 Task: Look for products in the category "Quinoa" that are on sale.
Action: Mouse moved to (305, 154)
Screenshot: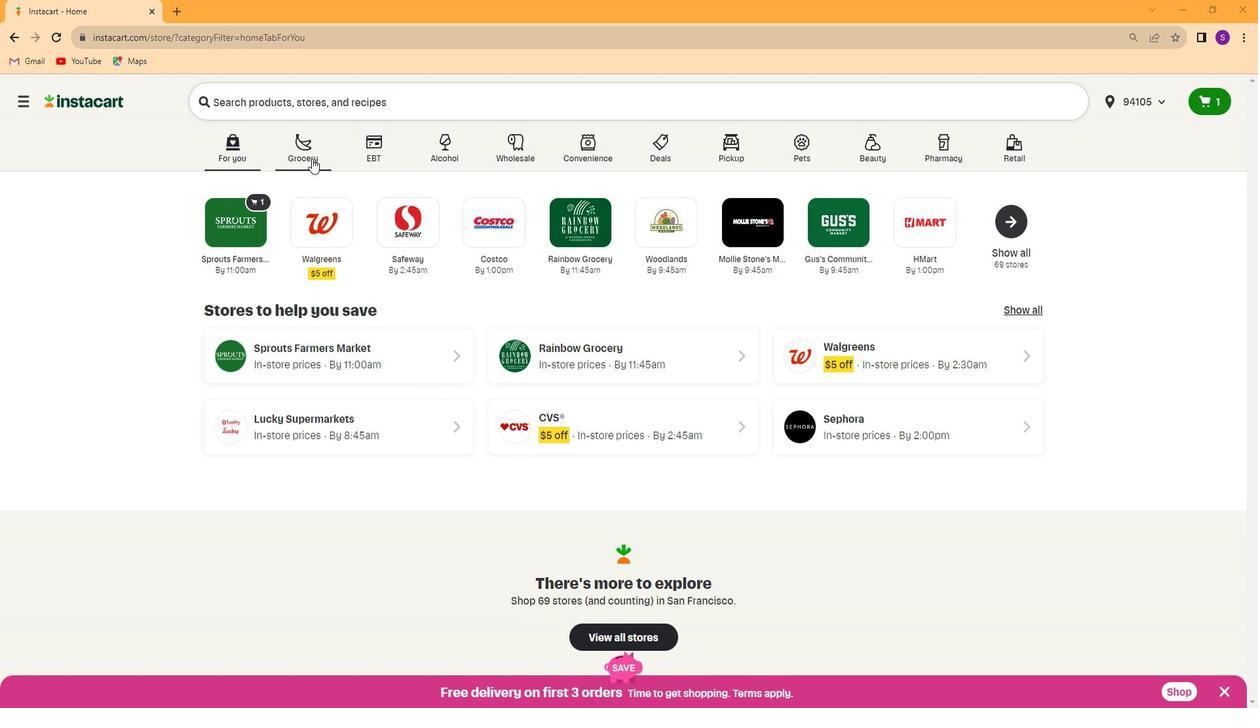 
Action: Mouse pressed left at (305, 154)
Screenshot: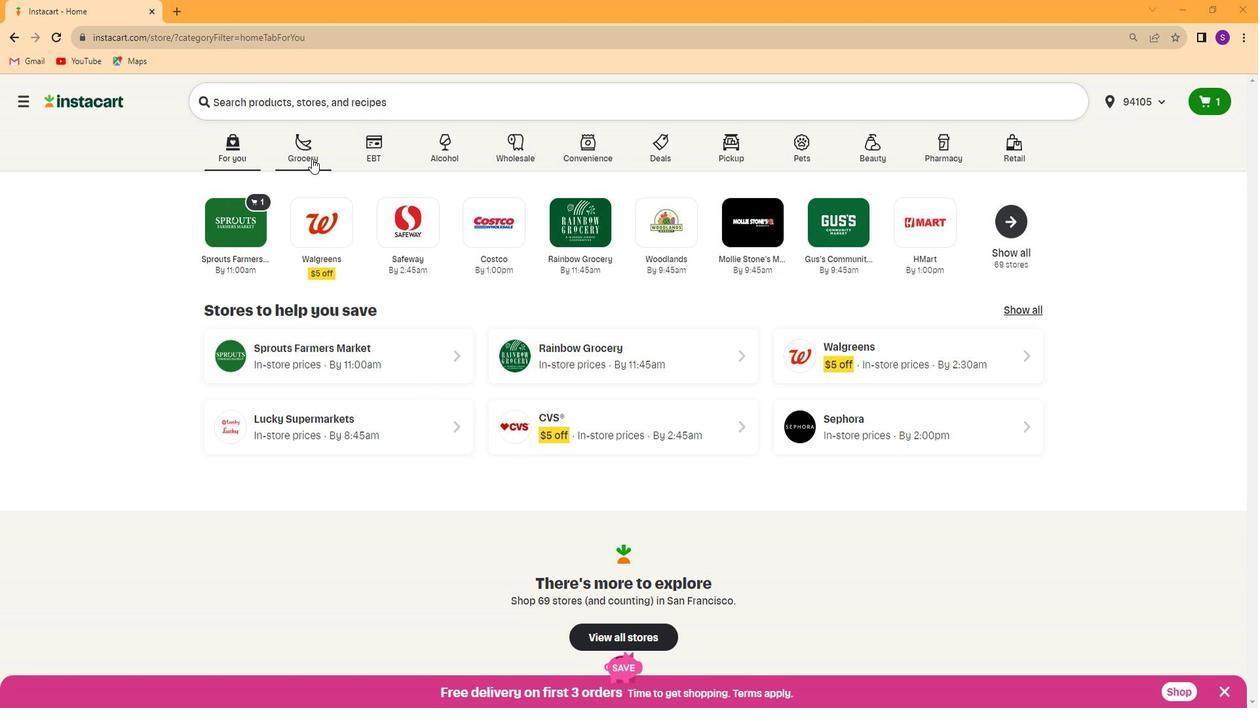 
Action: Mouse moved to (348, 230)
Screenshot: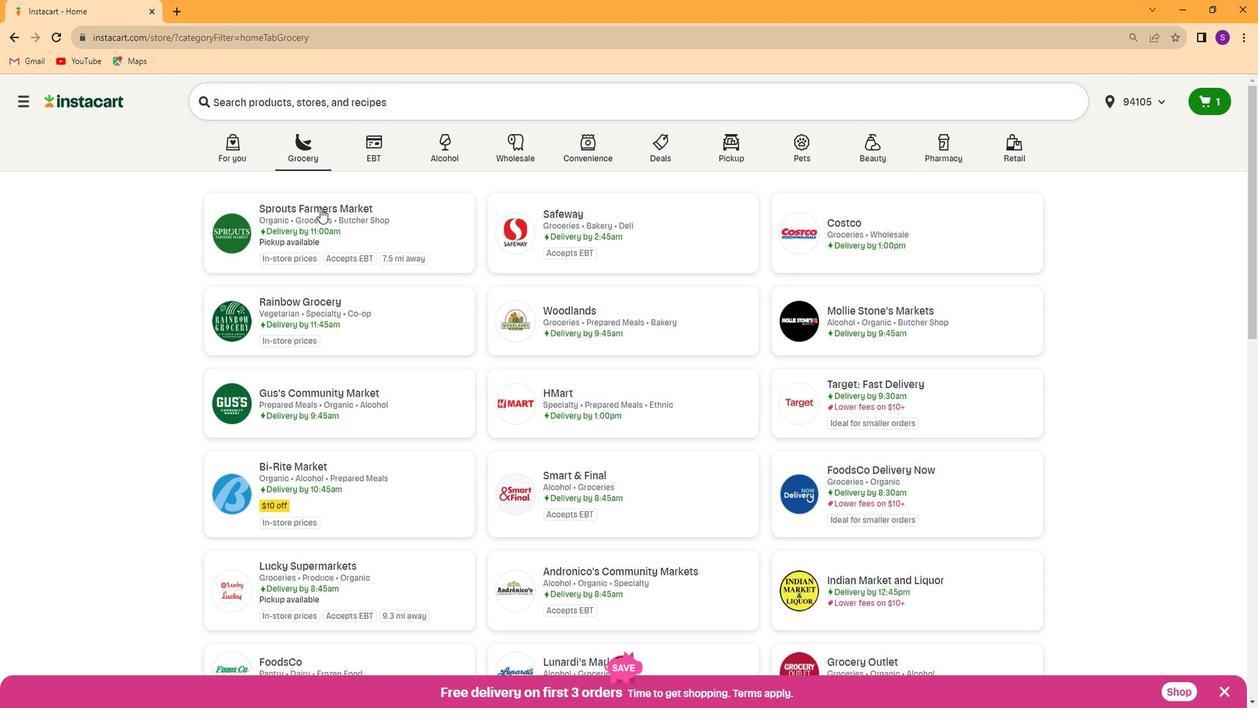 
Action: Mouse pressed left at (348, 230)
Screenshot: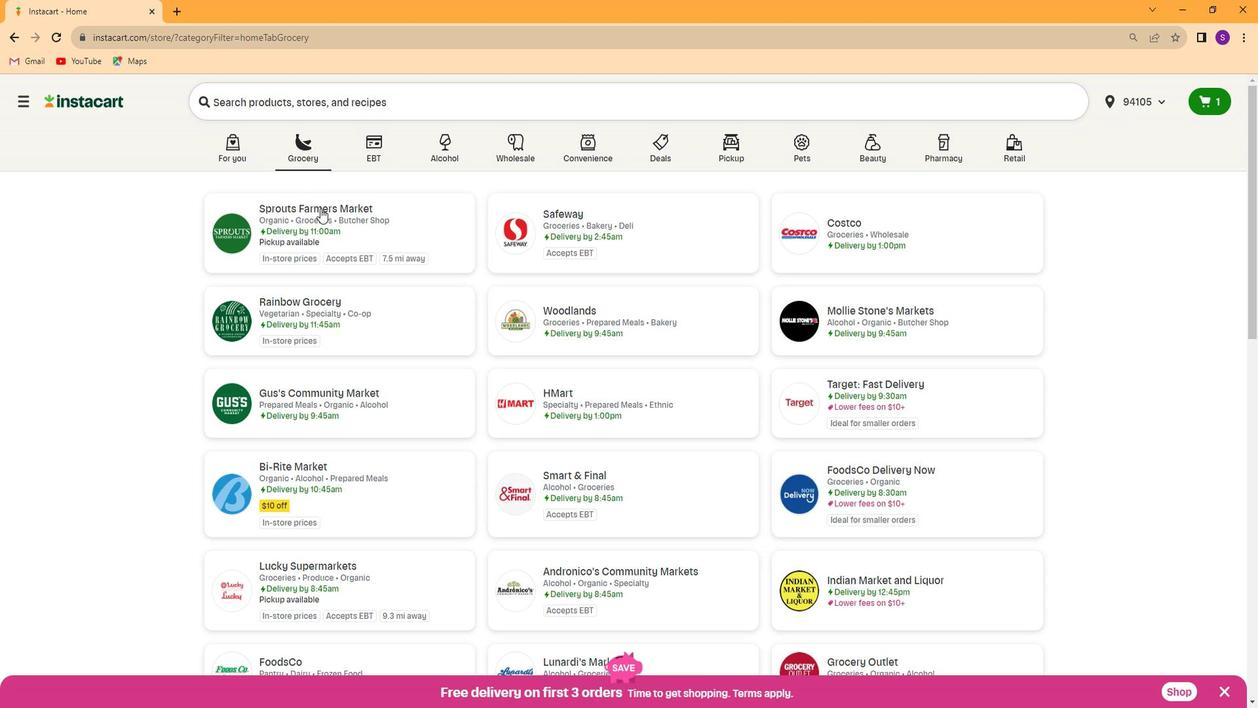
Action: Mouse moved to (87, 517)
Screenshot: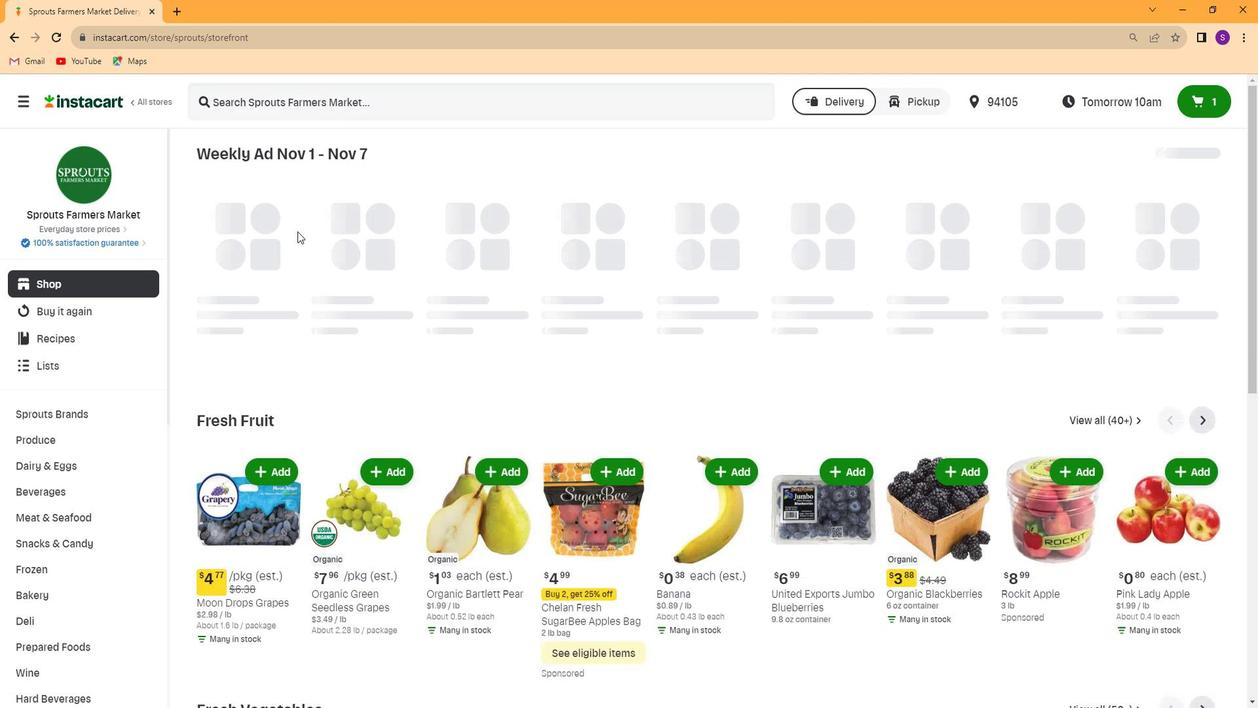 
Action: Mouse scrolled (87, 516) with delta (0, 0)
Screenshot: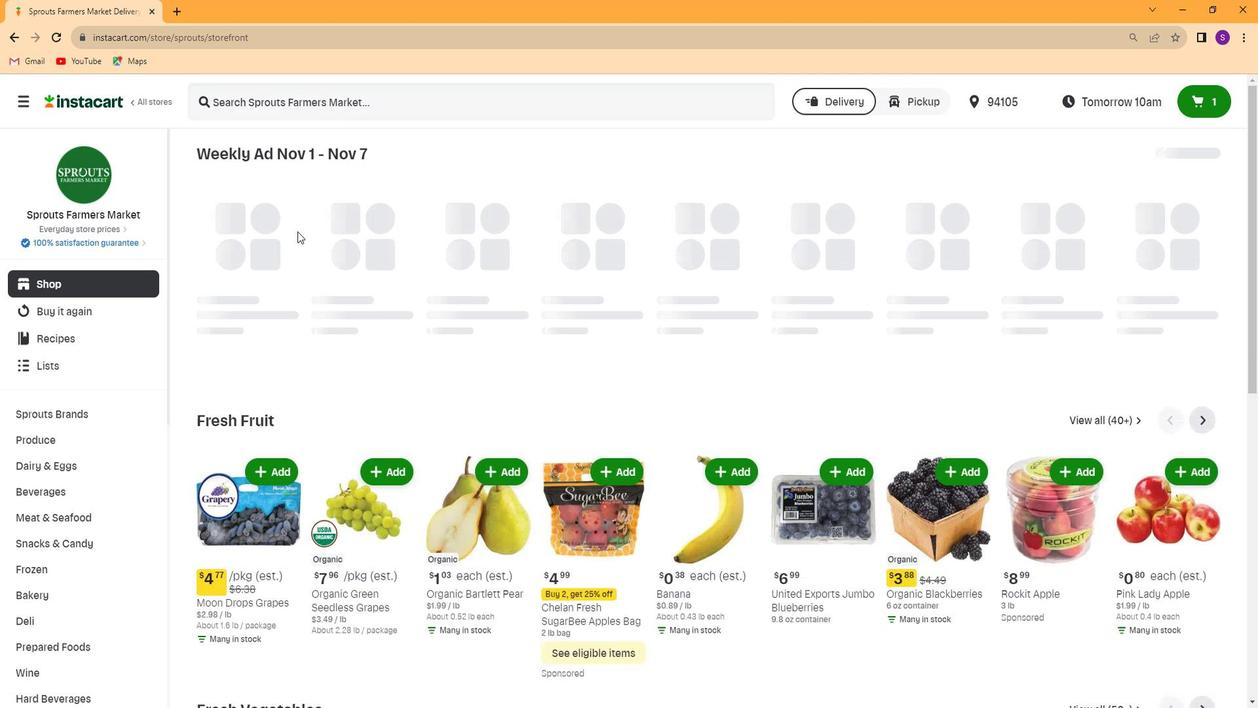 
Action: Mouse scrolled (87, 516) with delta (0, 0)
Screenshot: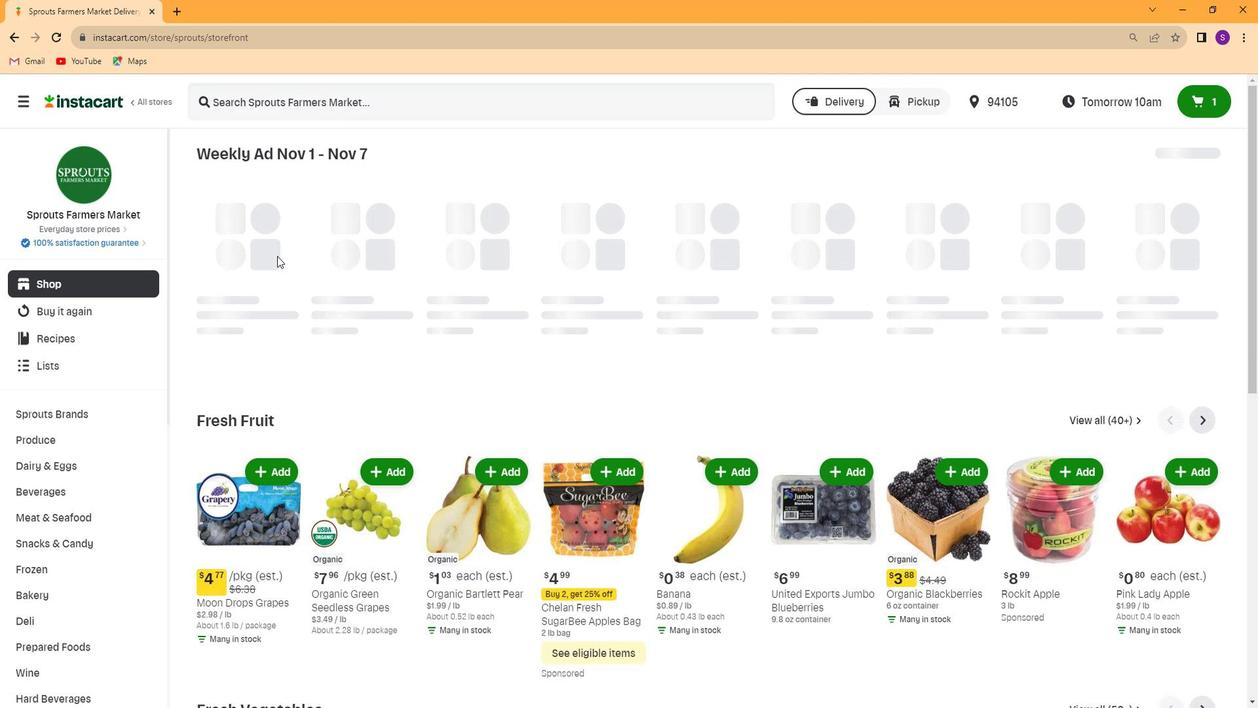 
Action: Mouse scrolled (87, 516) with delta (0, 0)
Screenshot: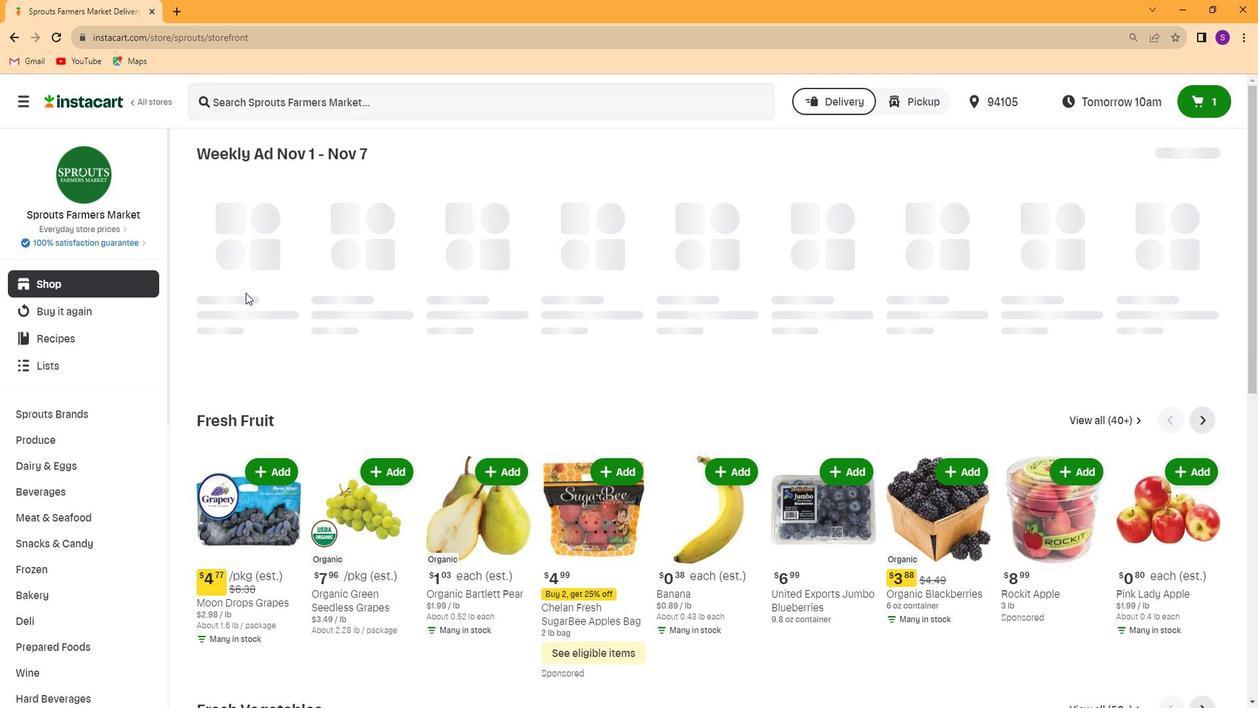 
Action: Mouse scrolled (87, 516) with delta (0, 0)
Screenshot: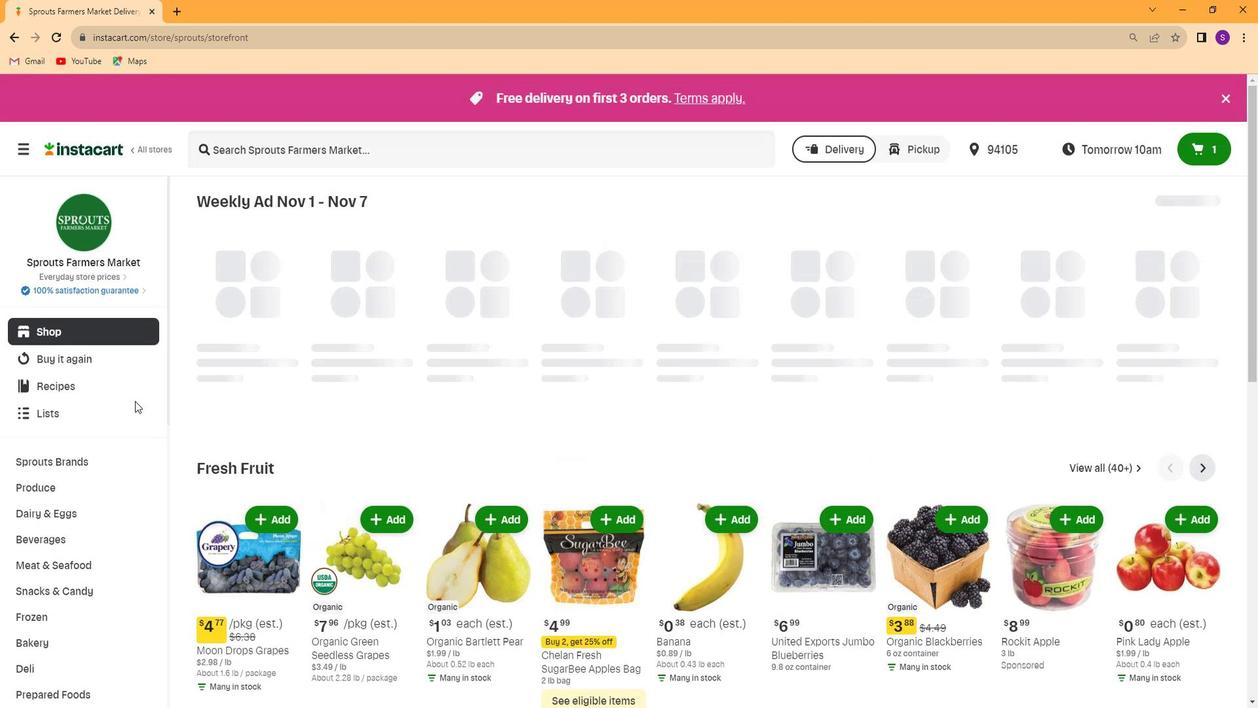 
Action: Mouse moved to (93, 510)
Screenshot: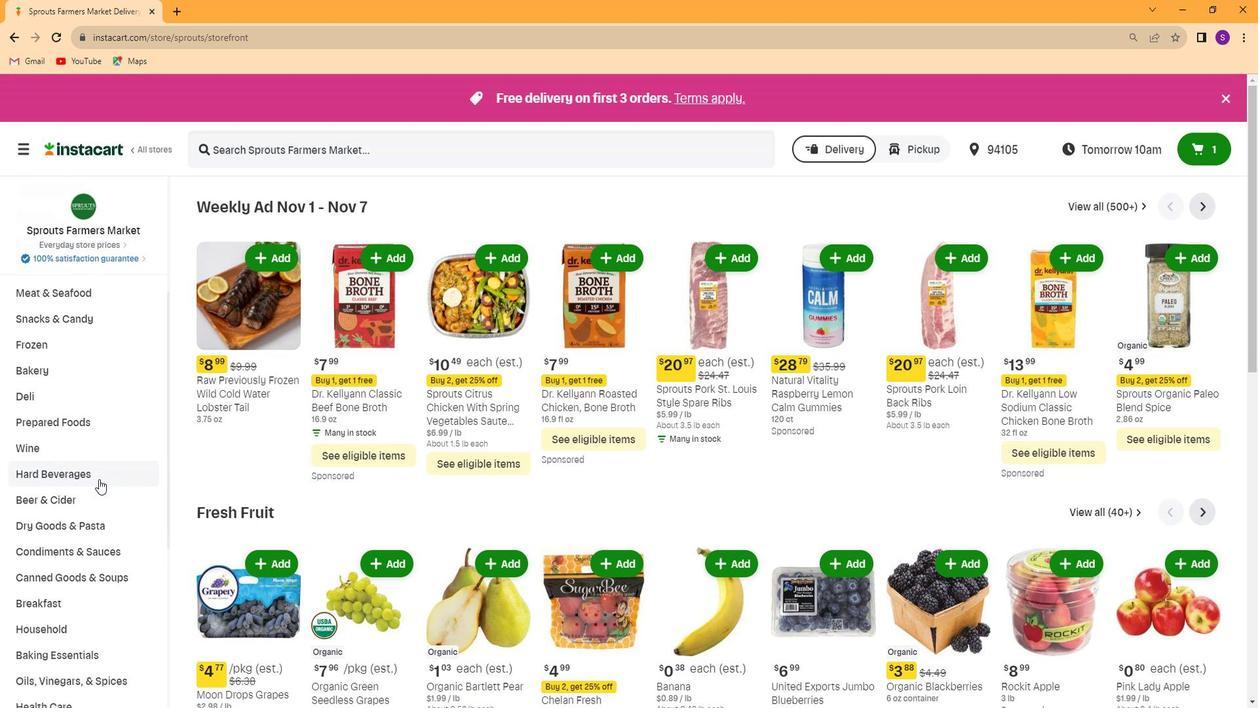 
Action: Mouse pressed left at (93, 510)
Screenshot: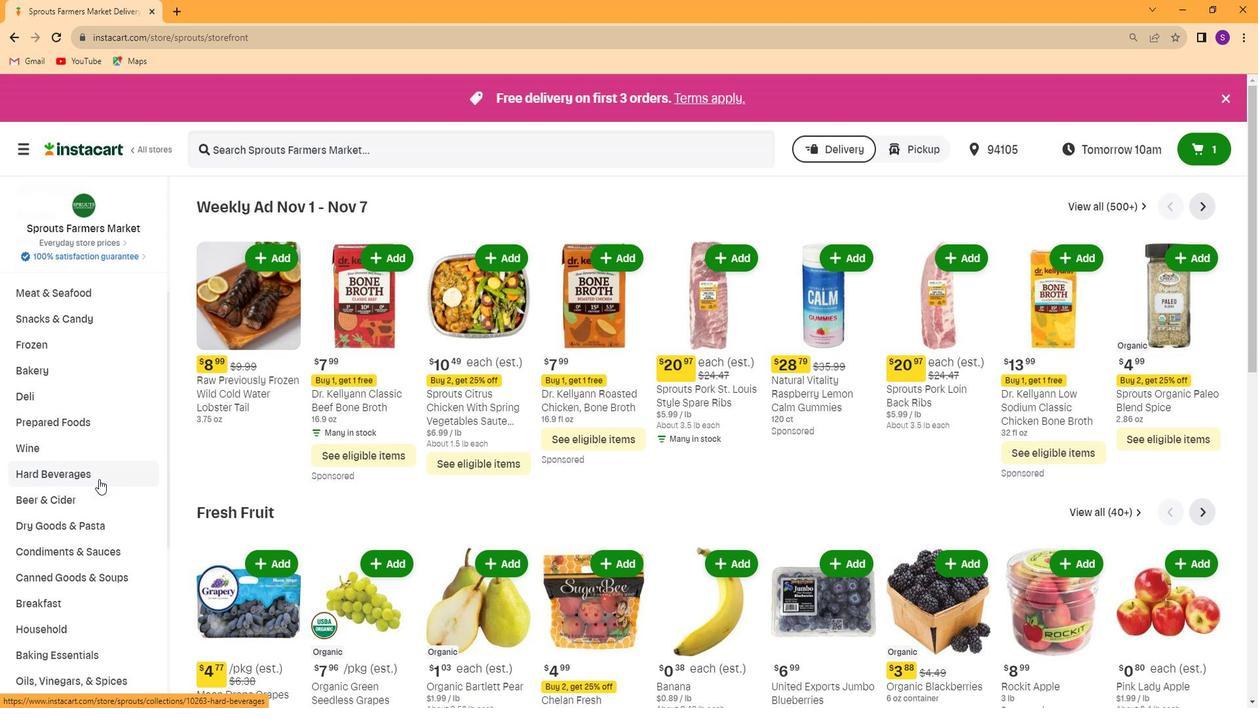 
Action: Mouse moved to (374, 390)
Screenshot: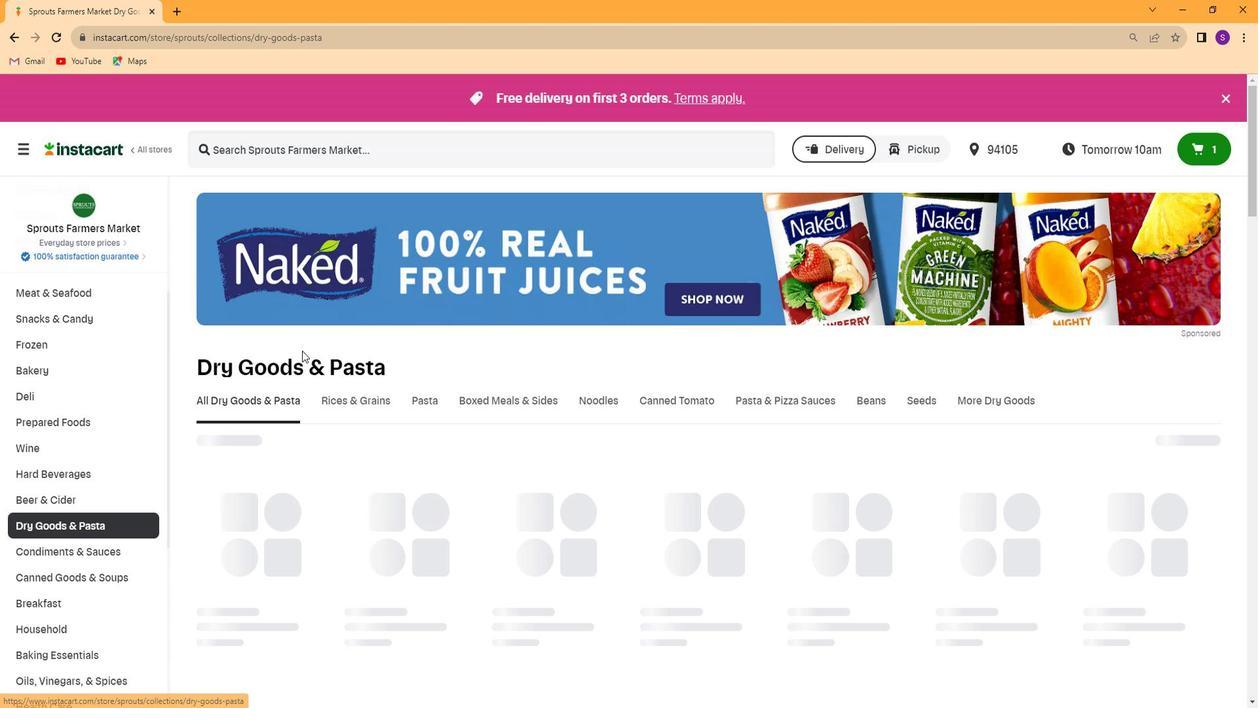 
Action: Mouse pressed left at (374, 390)
Screenshot: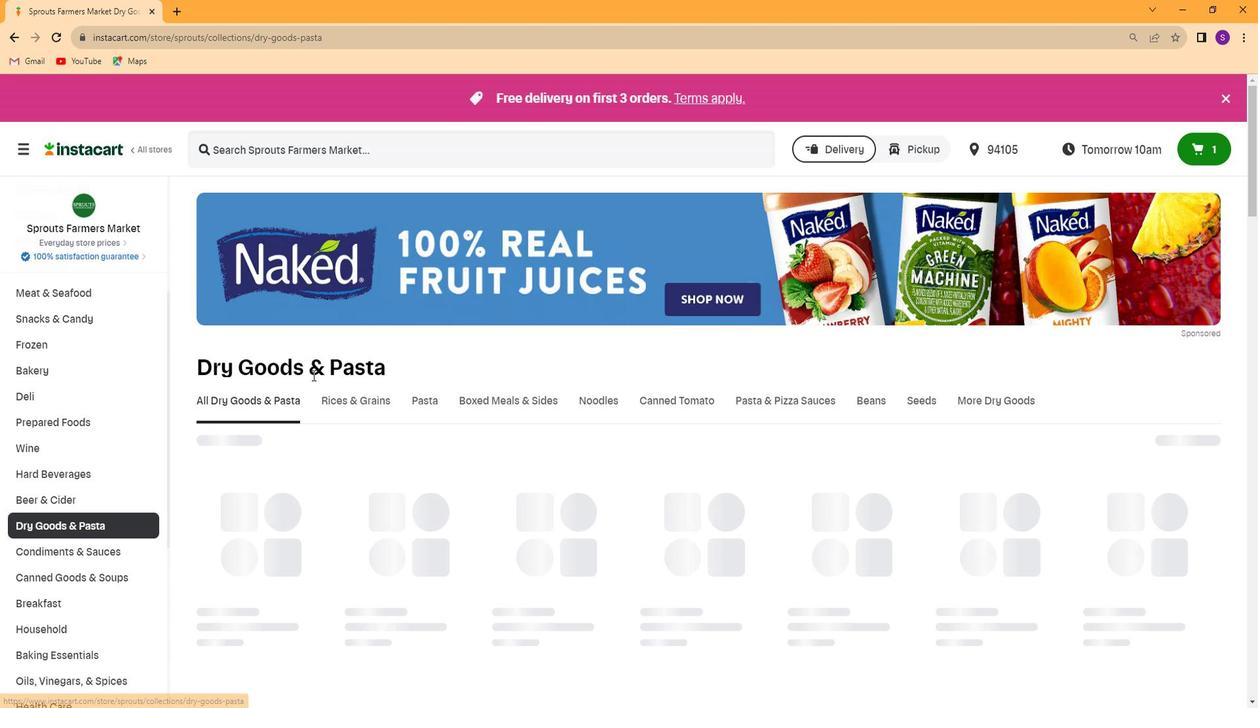 
Action: Mouse moved to (291, 440)
Screenshot: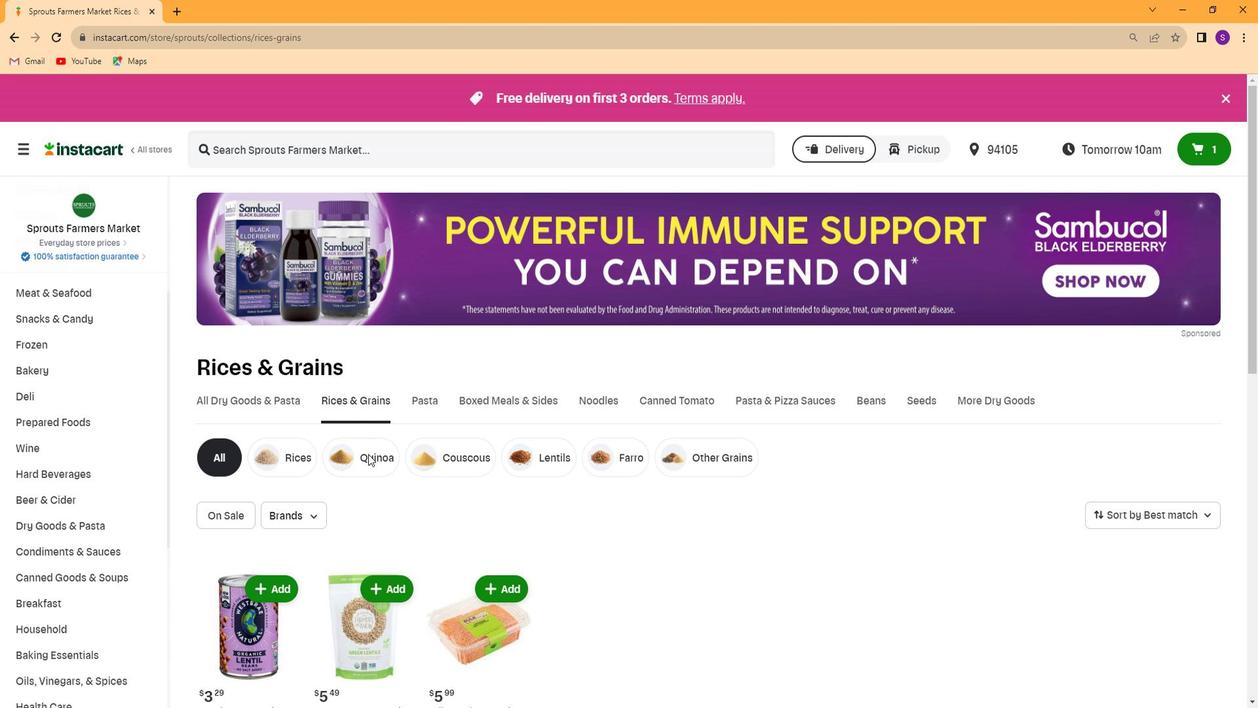 
Action: Mouse pressed left at (291, 440)
Screenshot: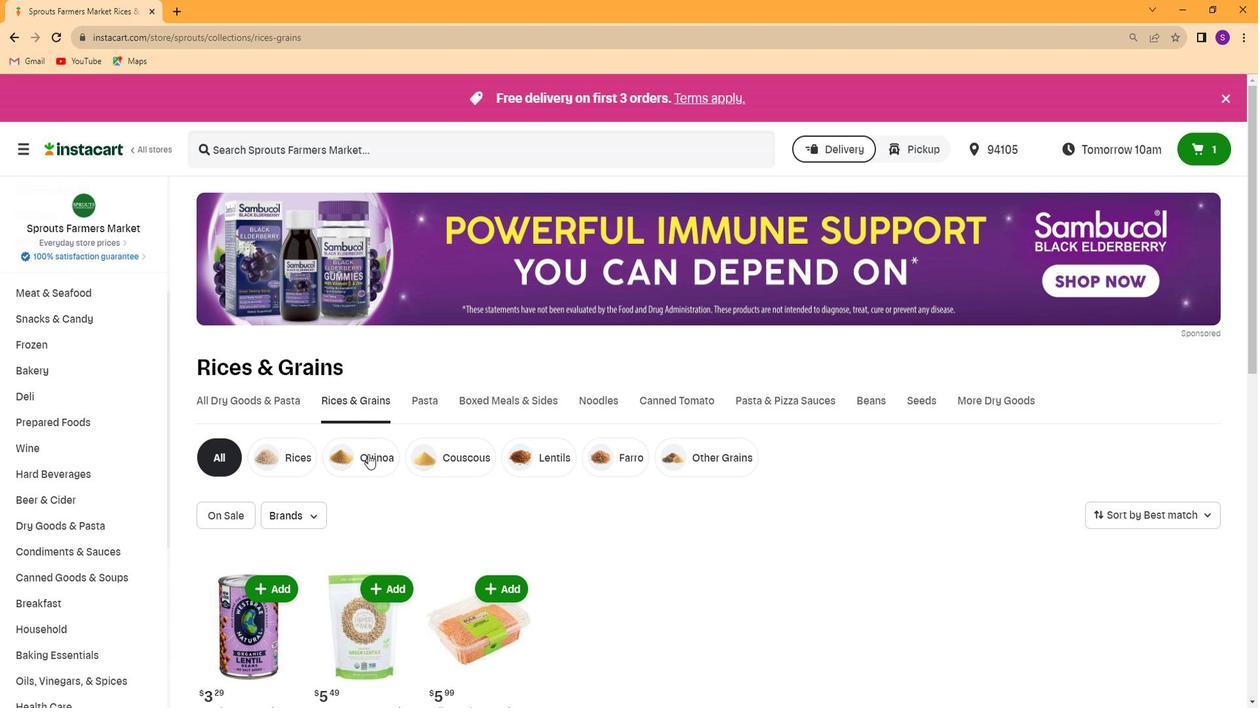 
Action: Mouse moved to (521, 151)
Screenshot: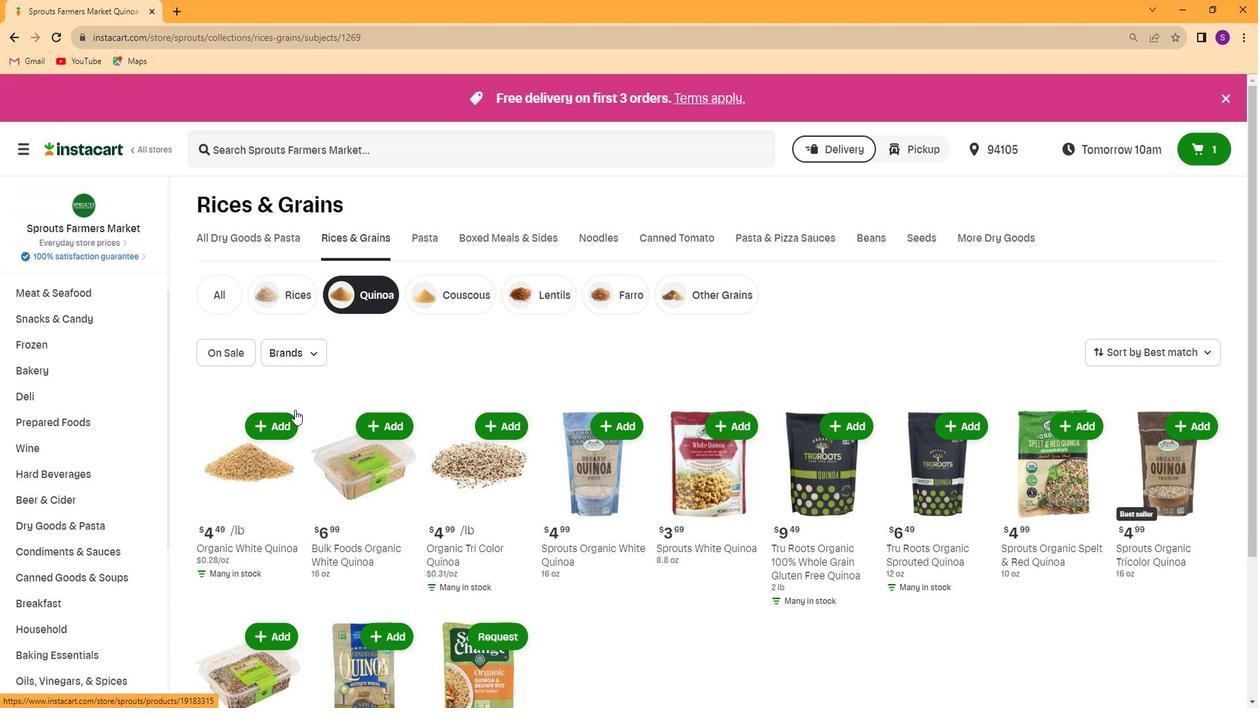 
Action: Mouse pressed left at (521, 151)
Screenshot: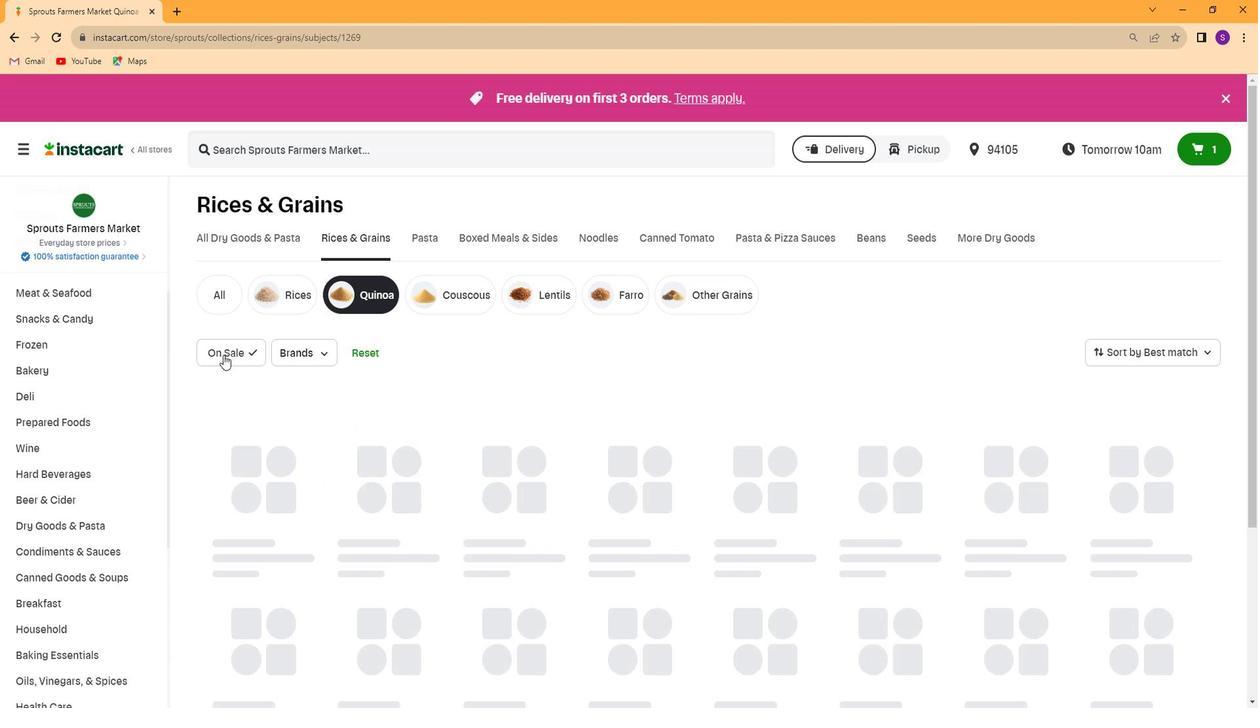 
Action: Mouse moved to (1074, 353)
Screenshot: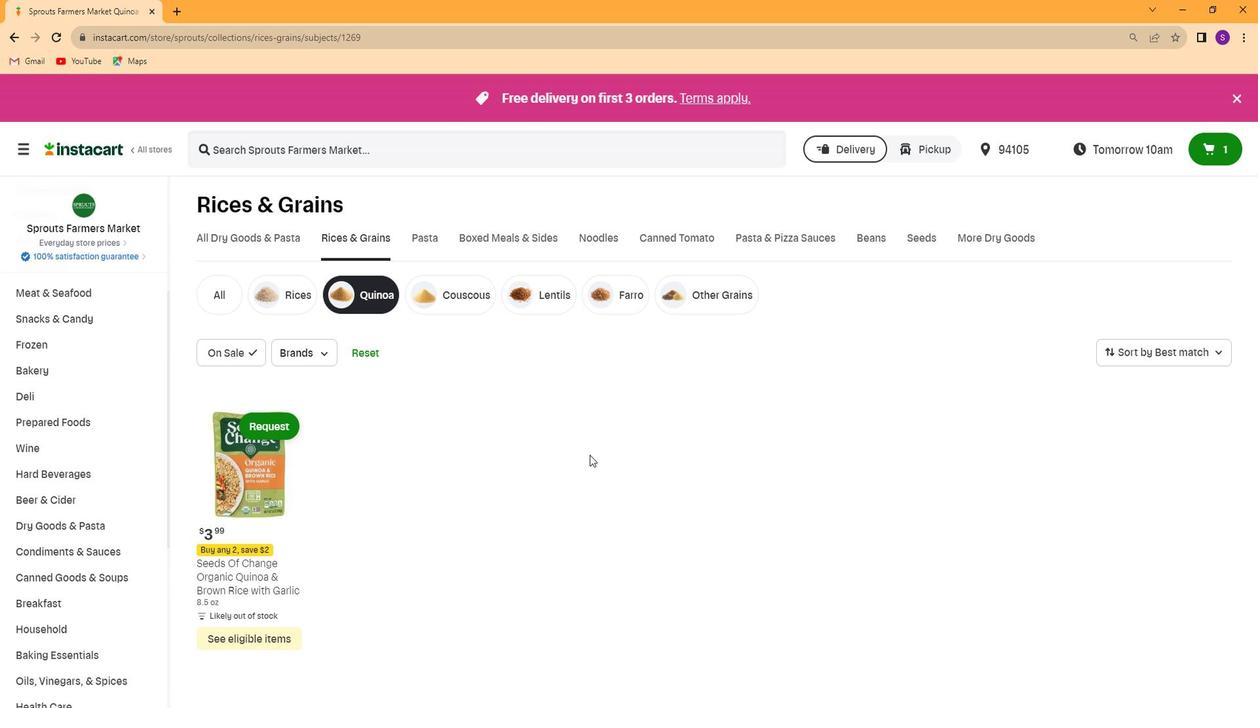 
Action: Mouse pressed left at (1074, 353)
Screenshot: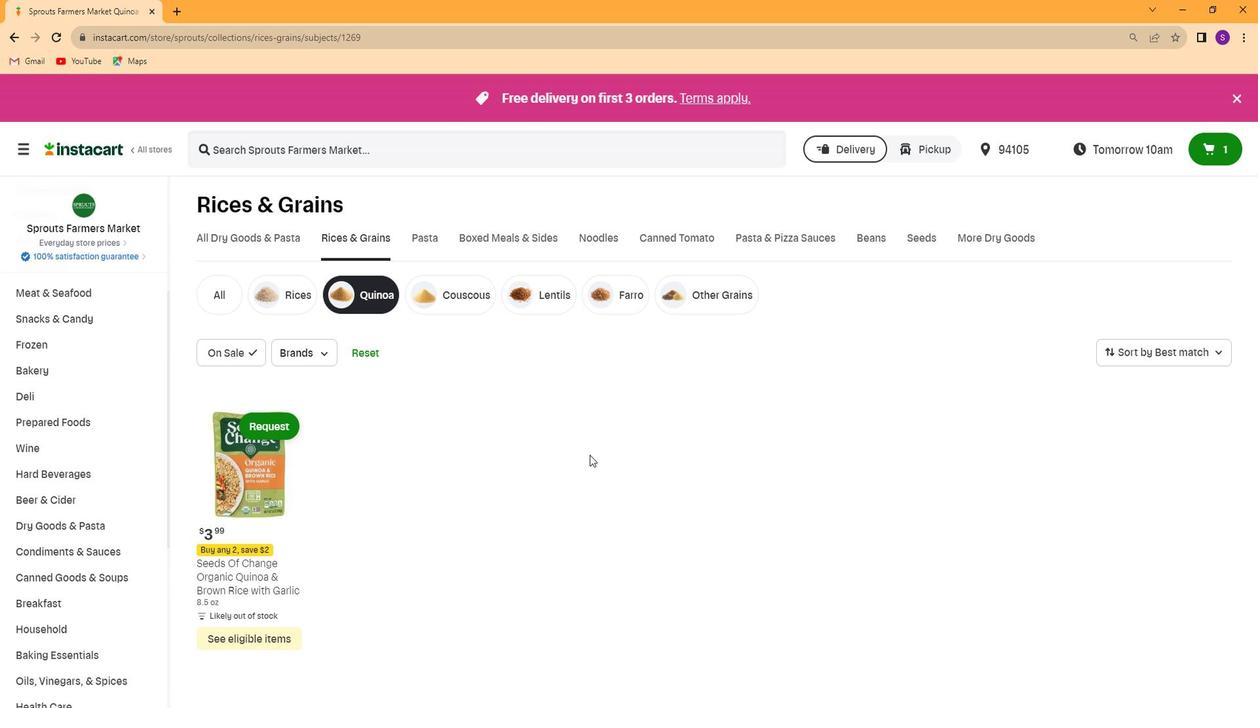 
Action: Mouse moved to (73, 439)
Screenshot: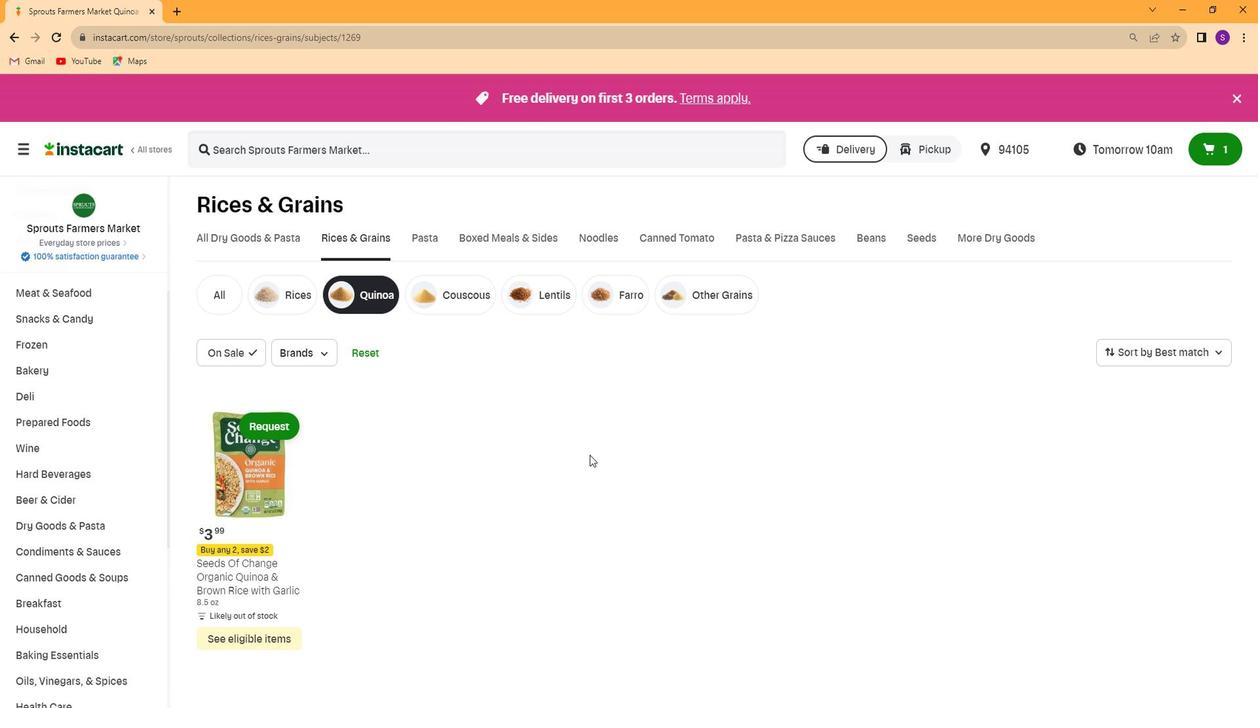 
Action: Mouse scrolled (73, 440) with delta (0, 0)
Screenshot: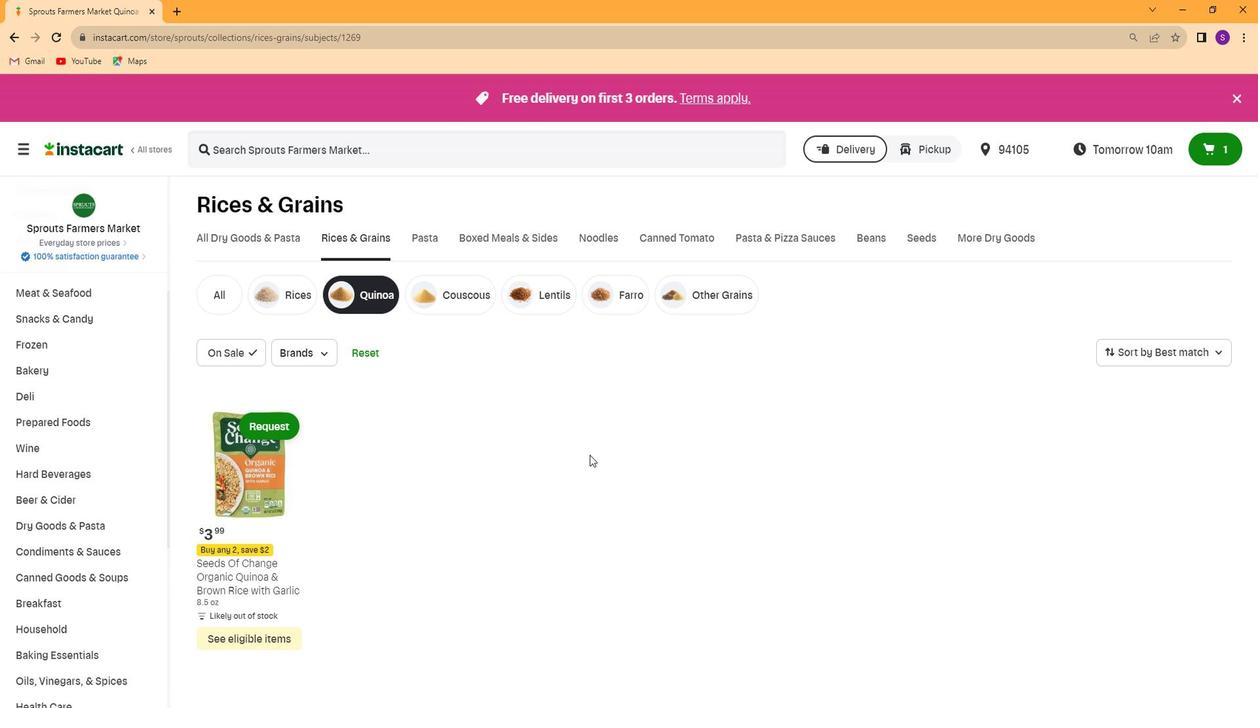 
Action: Mouse moved to (73, 442)
Screenshot: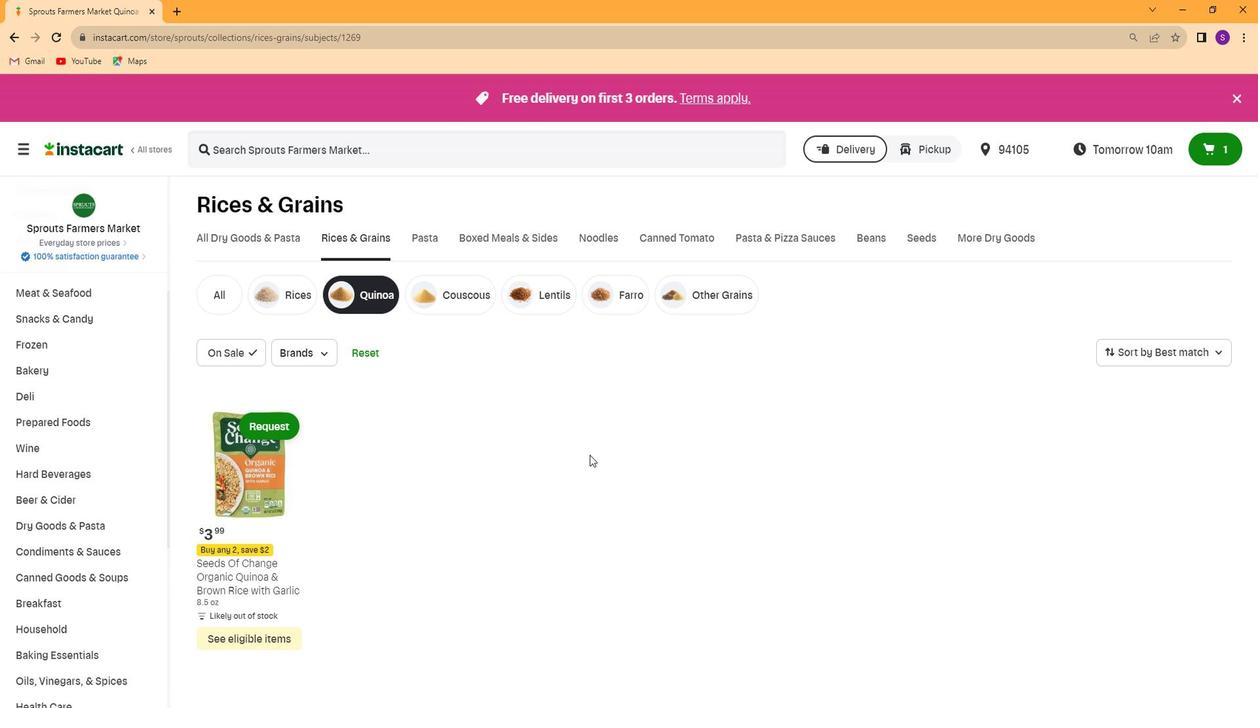
Action: Mouse scrolled (73, 443) with delta (0, 0)
Screenshot: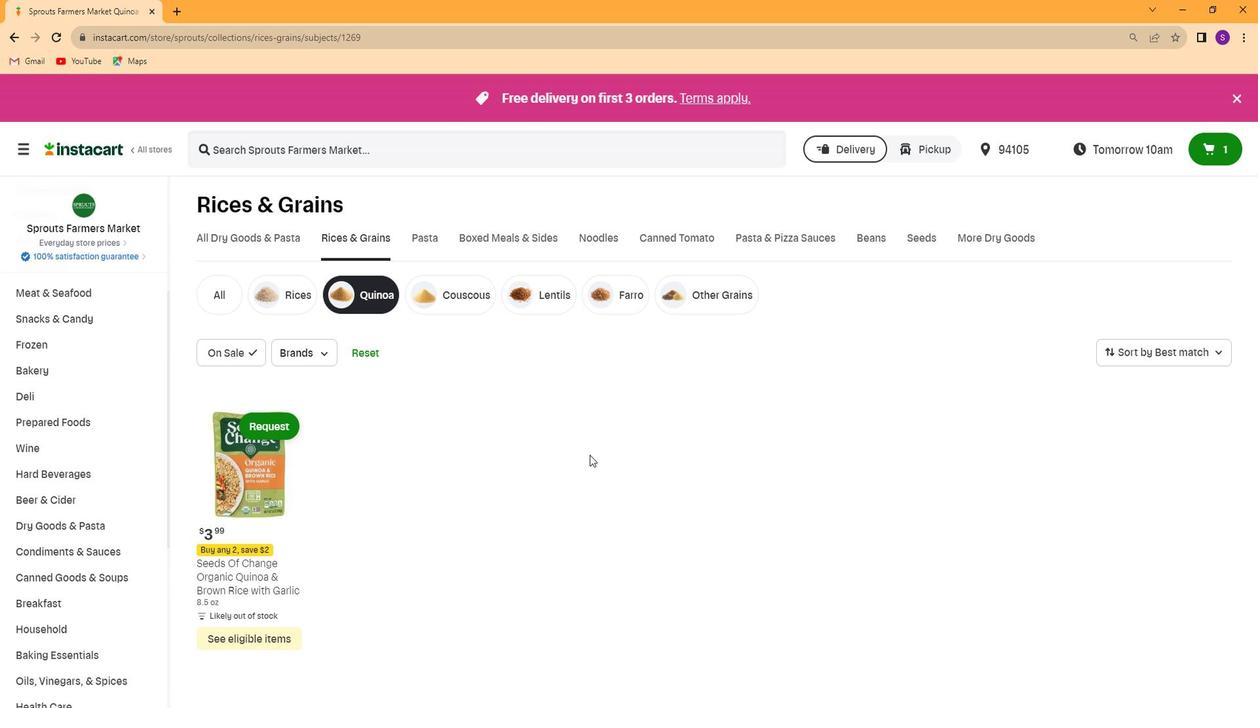 
Action: Mouse scrolled (73, 443) with delta (0, 0)
Screenshot: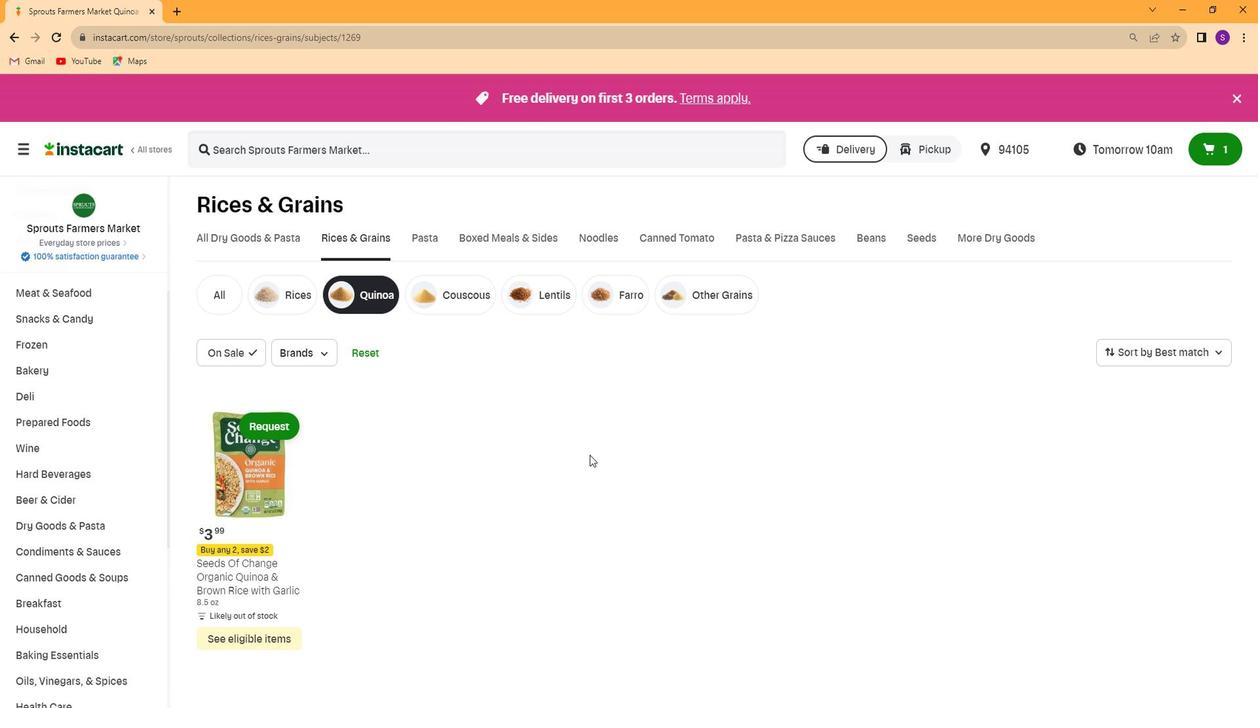 
Action: Mouse scrolled (73, 441) with delta (0, 0)
Screenshot: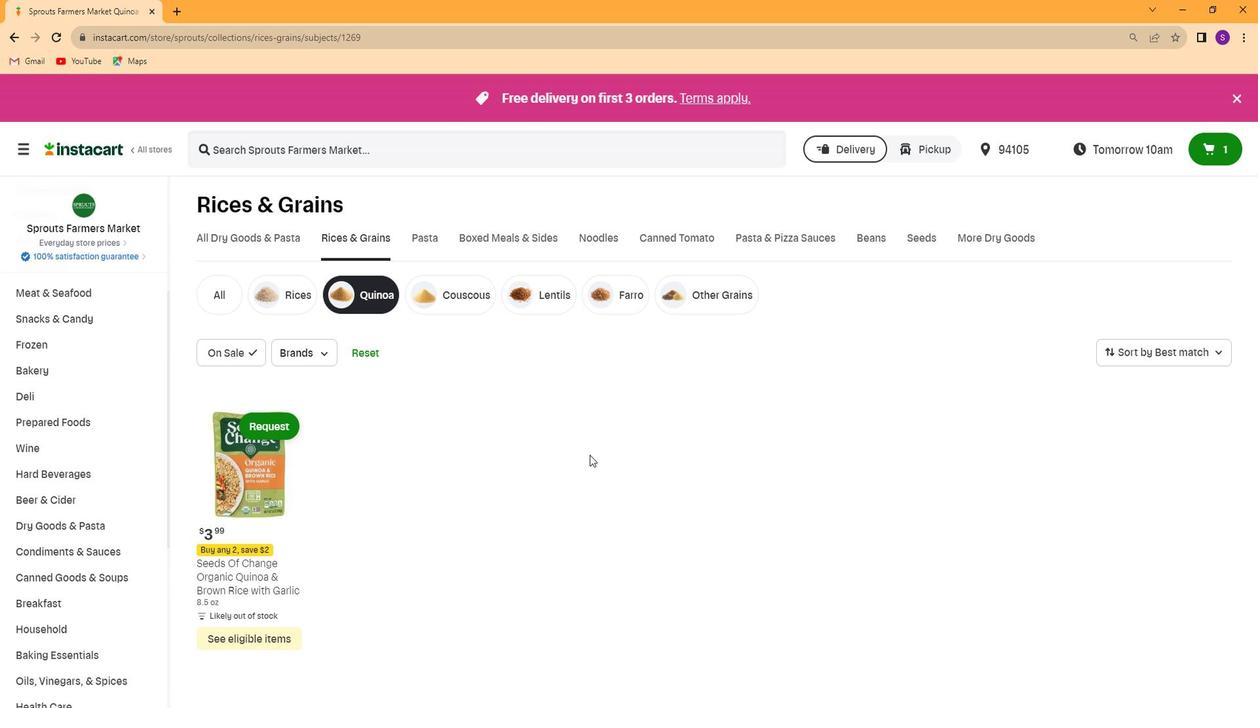 
Action: Mouse scrolled (73, 441) with delta (0, 0)
Screenshot: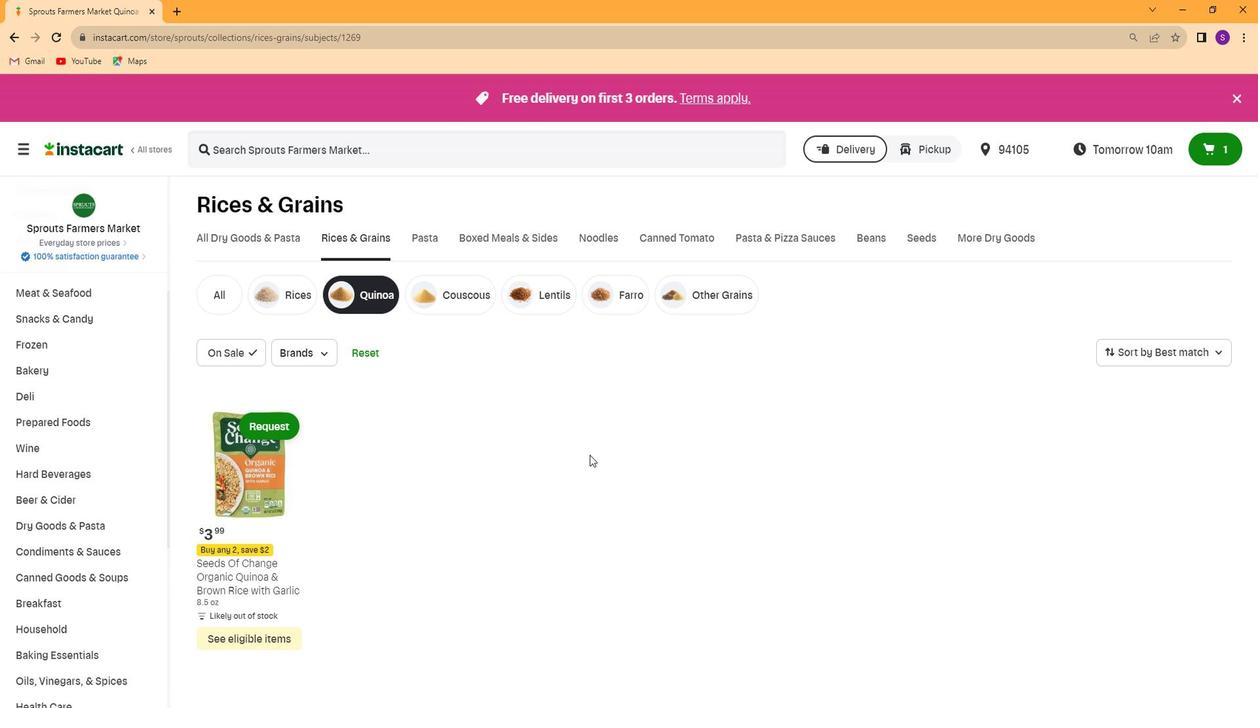 
Action: Mouse scrolled (73, 441) with delta (0, 0)
Screenshot: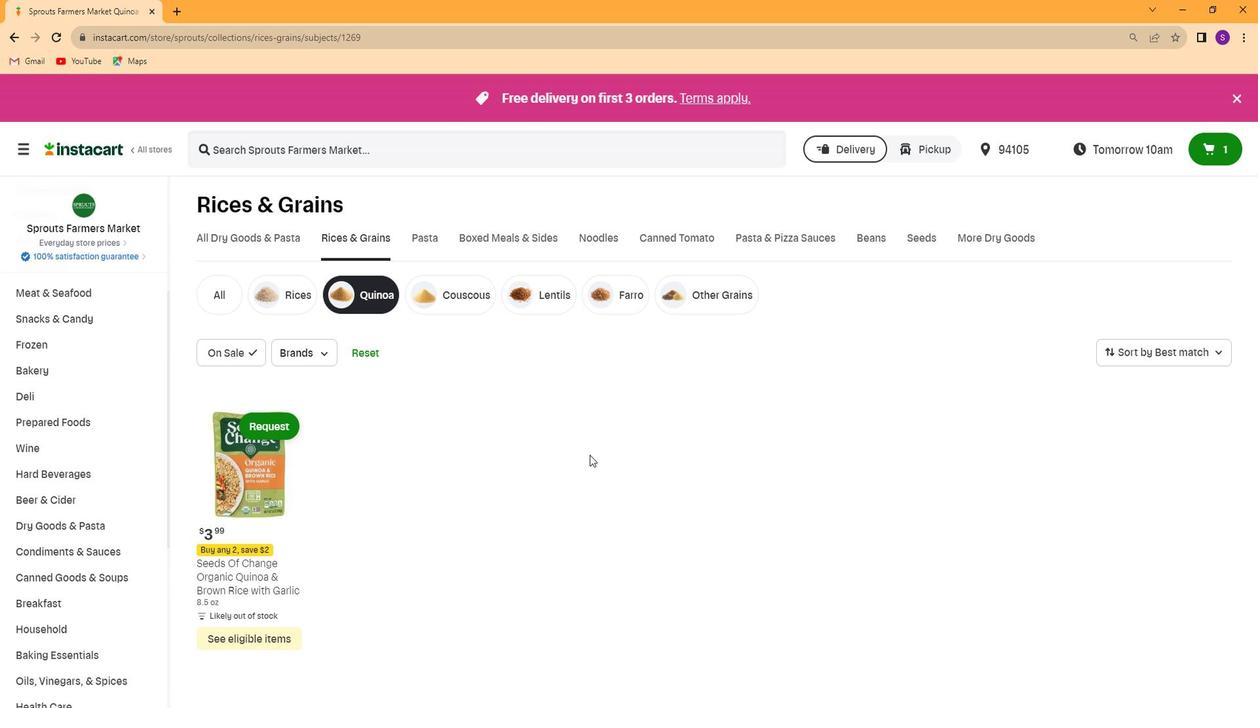 
Action: Mouse moved to (308, 161)
Screenshot: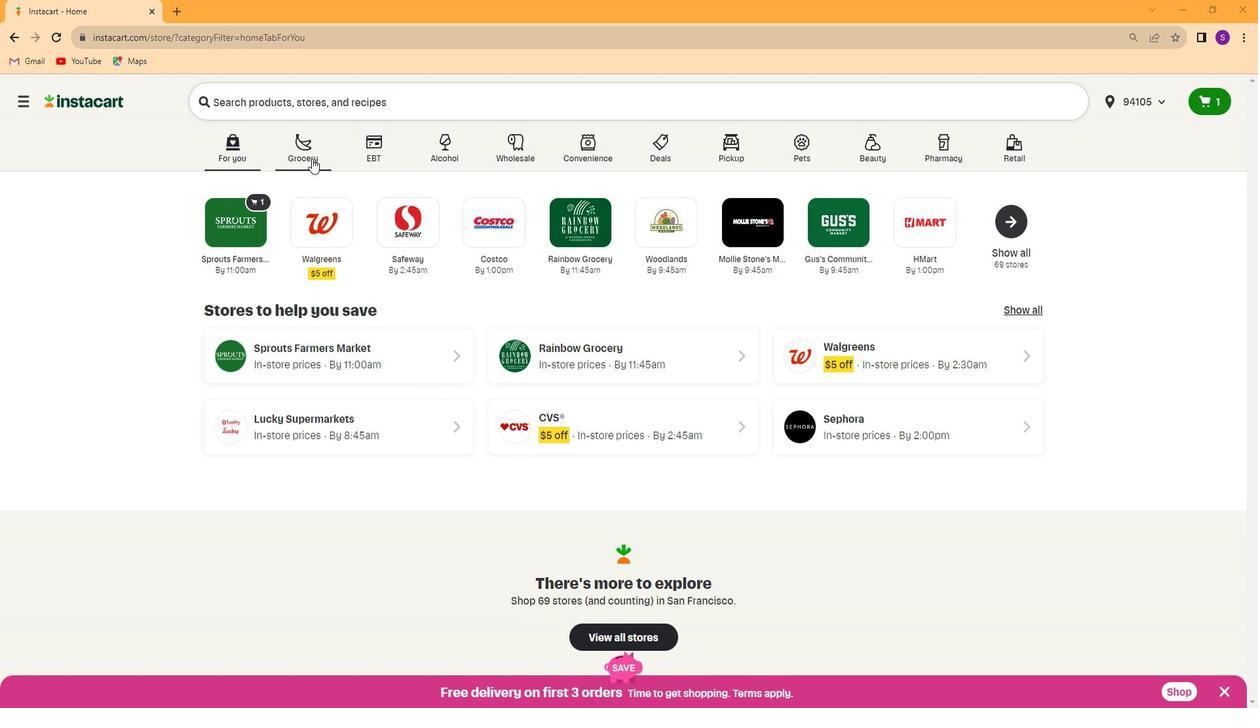 
Action: Mouse pressed left at (308, 161)
Screenshot: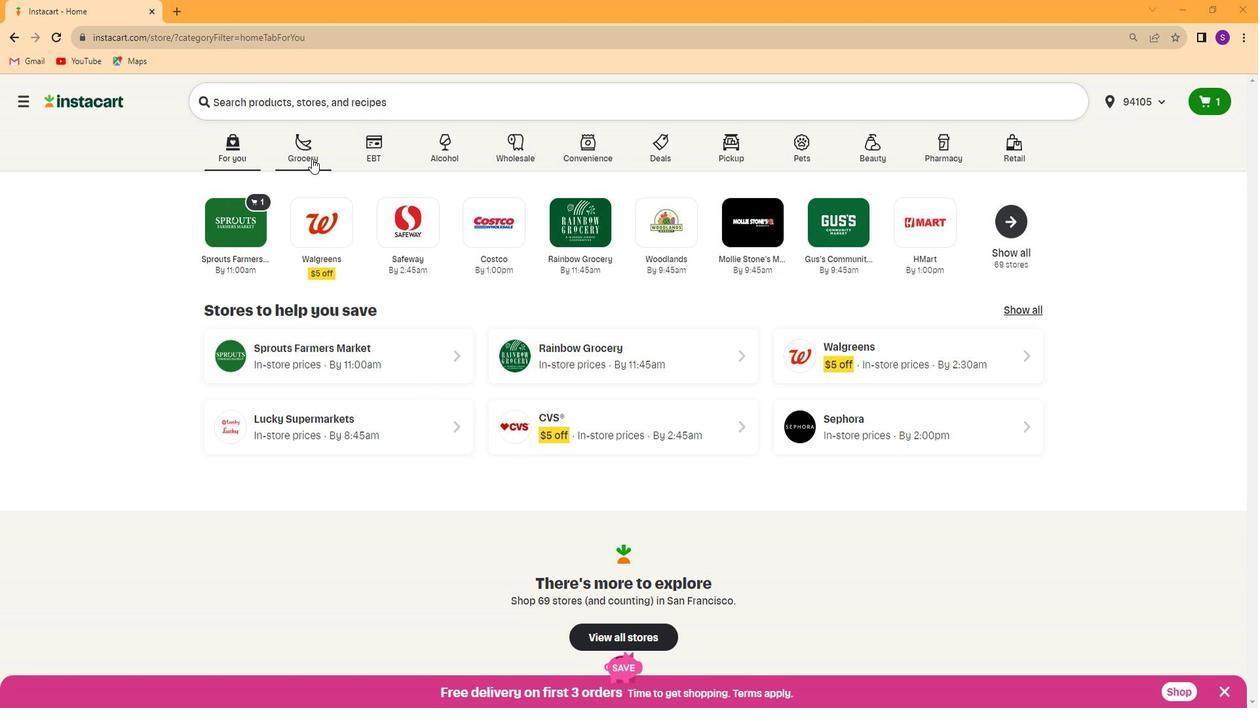 
Action: Mouse pressed left at (308, 161)
Screenshot: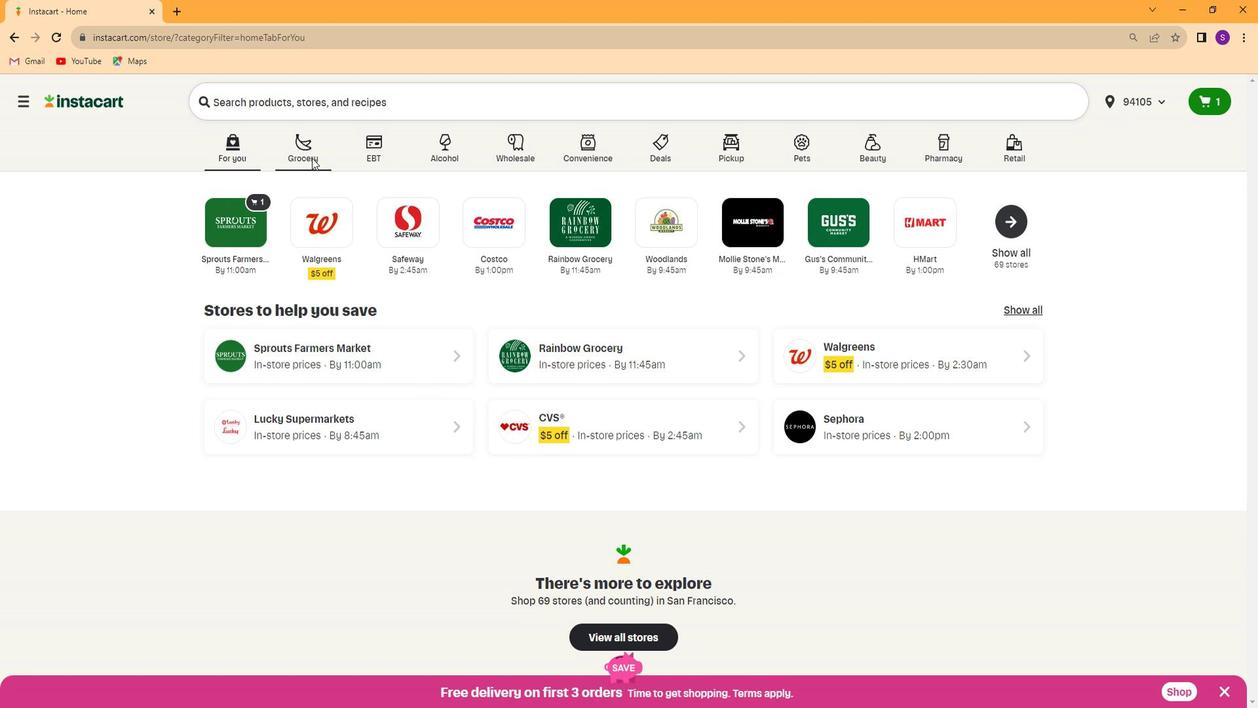 
Action: Mouse moved to (317, 209)
Screenshot: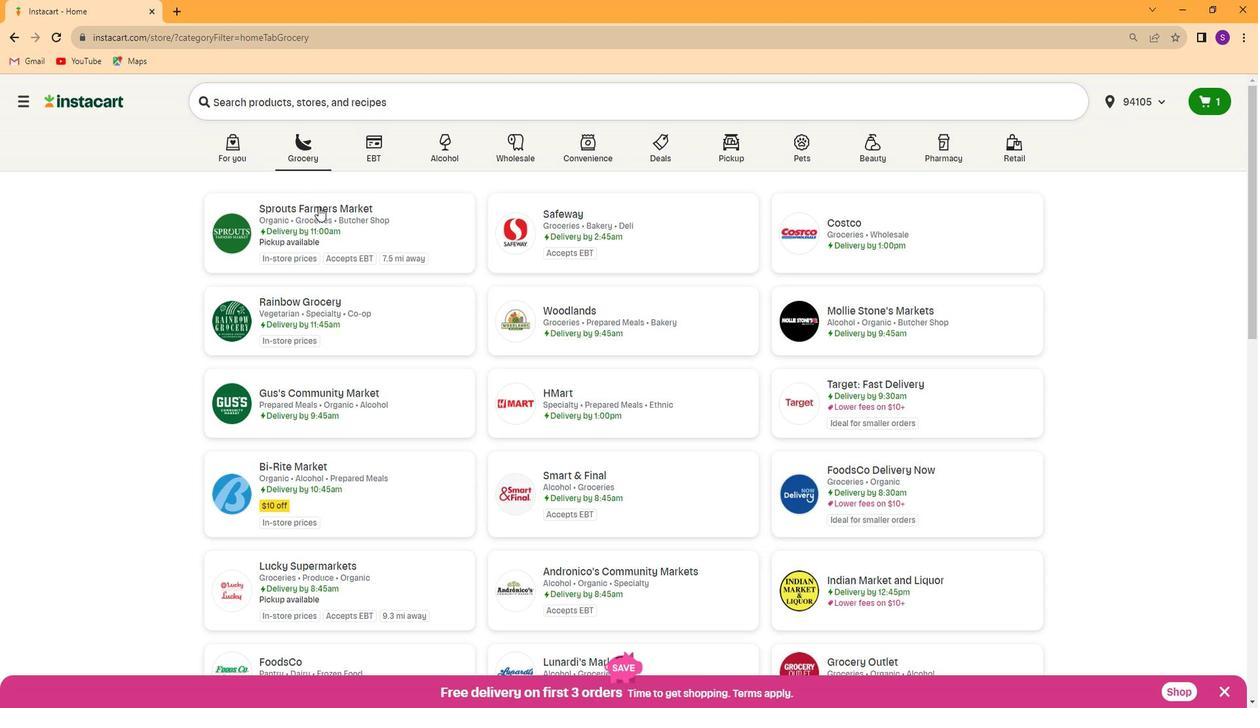 
Action: Mouse pressed left at (317, 209)
Screenshot: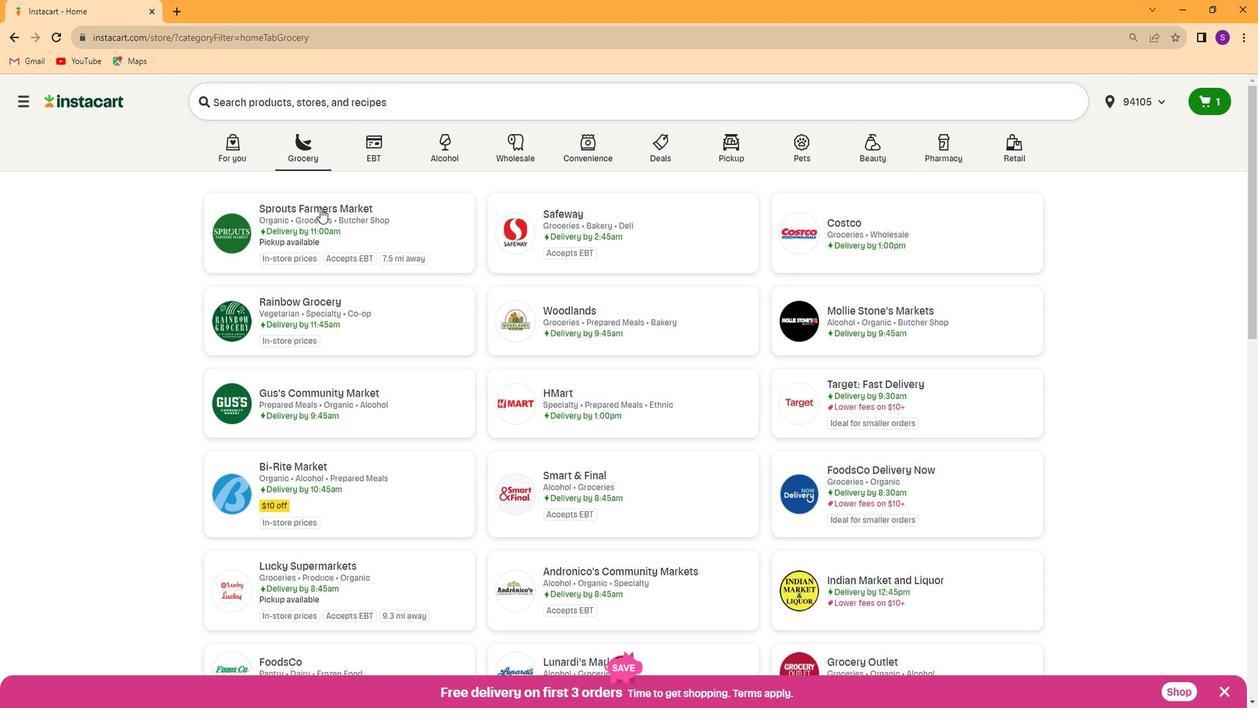 
Action: Mouse moved to (83, 464)
Screenshot: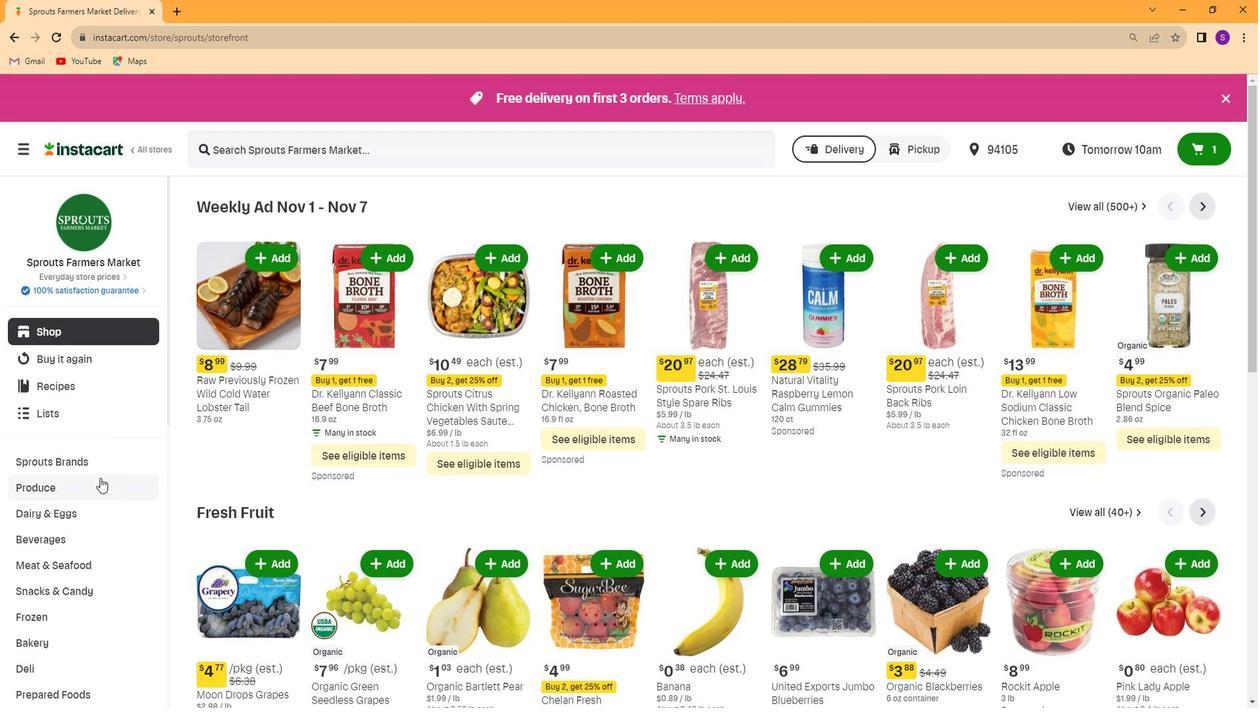 
Action: Mouse scrolled (83, 464) with delta (0, 0)
Screenshot: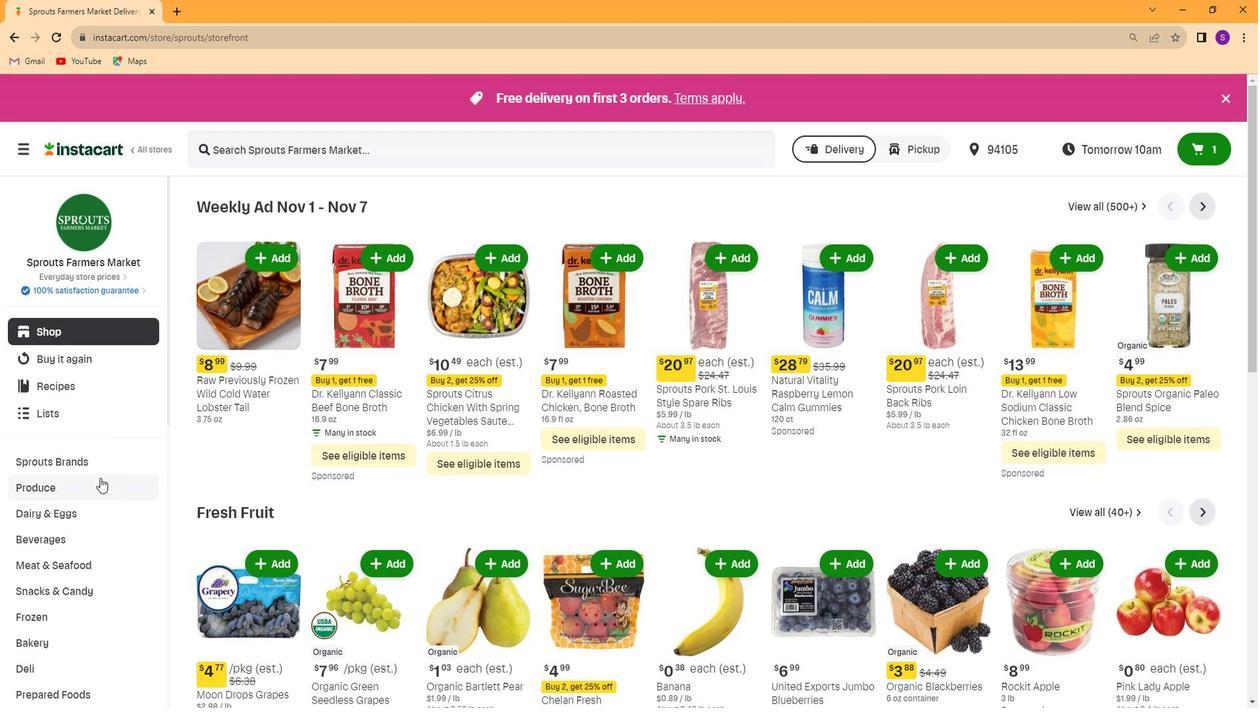 
Action: Mouse moved to (82, 465)
Screenshot: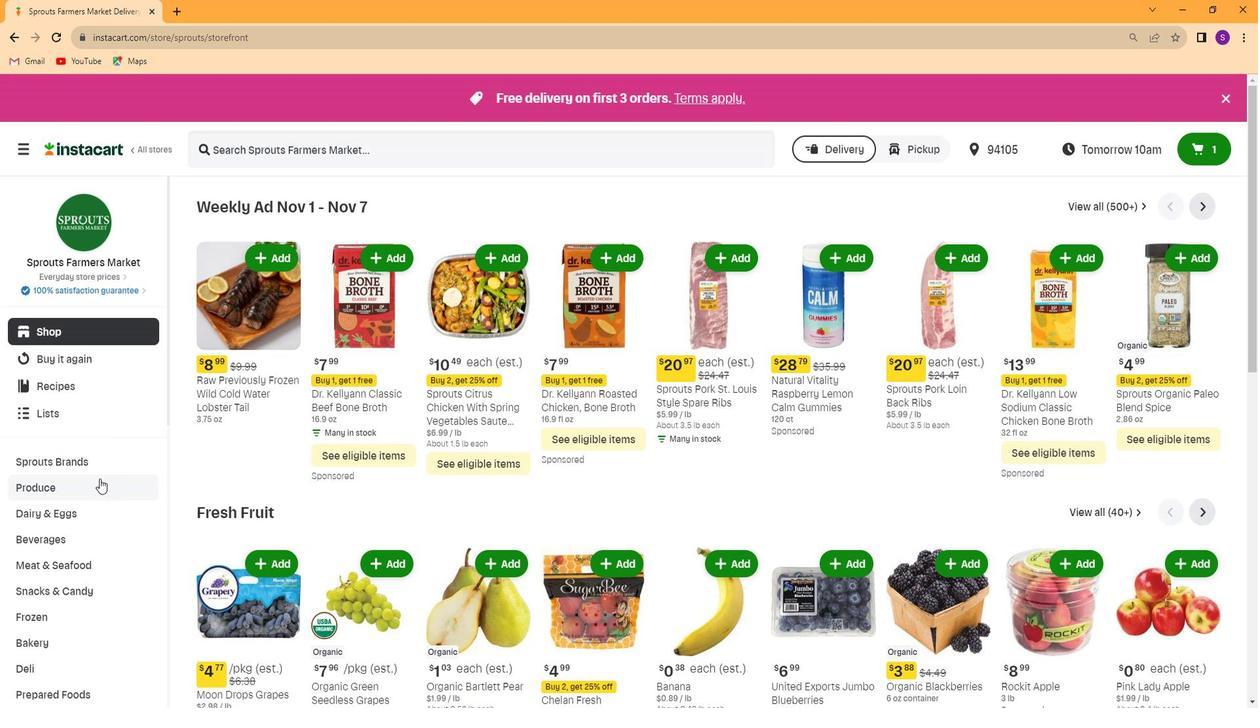 
Action: Mouse scrolled (82, 464) with delta (0, 0)
Screenshot: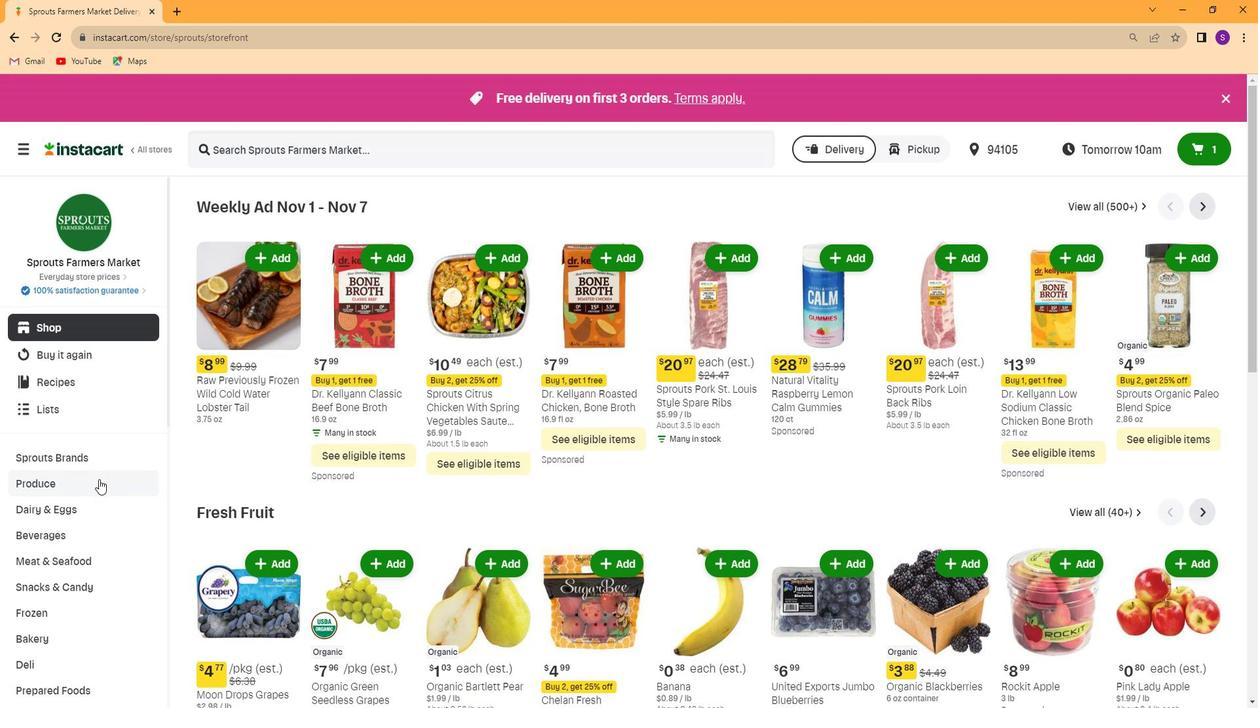 
Action: Mouse scrolled (82, 464) with delta (0, 0)
Screenshot: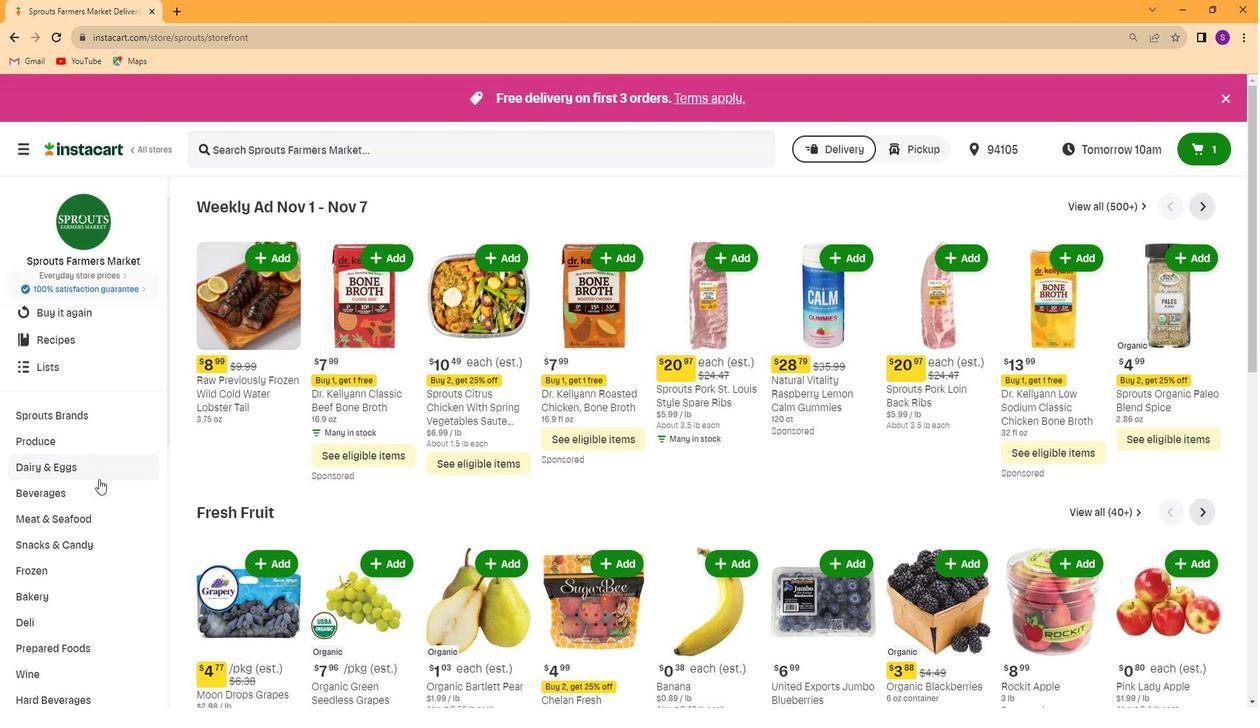 
Action: Mouse scrolled (82, 464) with delta (0, 0)
Screenshot: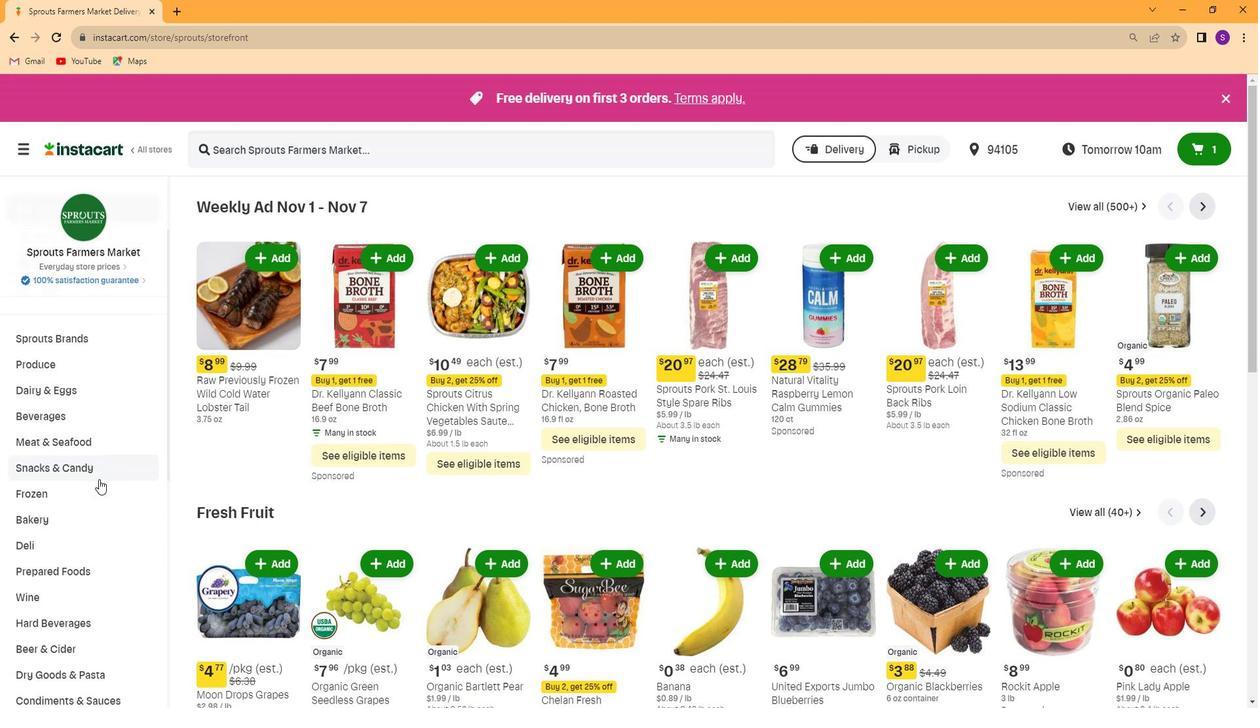 
Action: Mouse moved to (79, 509)
Screenshot: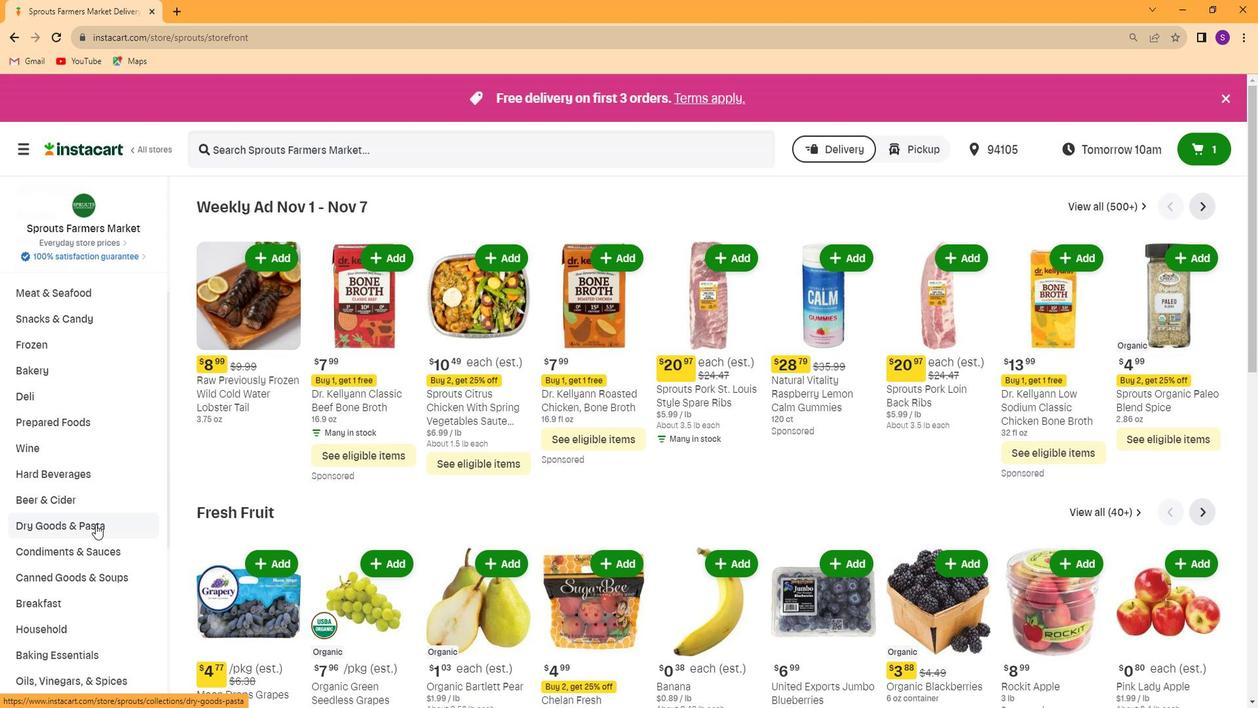 
Action: Mouse pressed left at (79, 509)
Screenshot: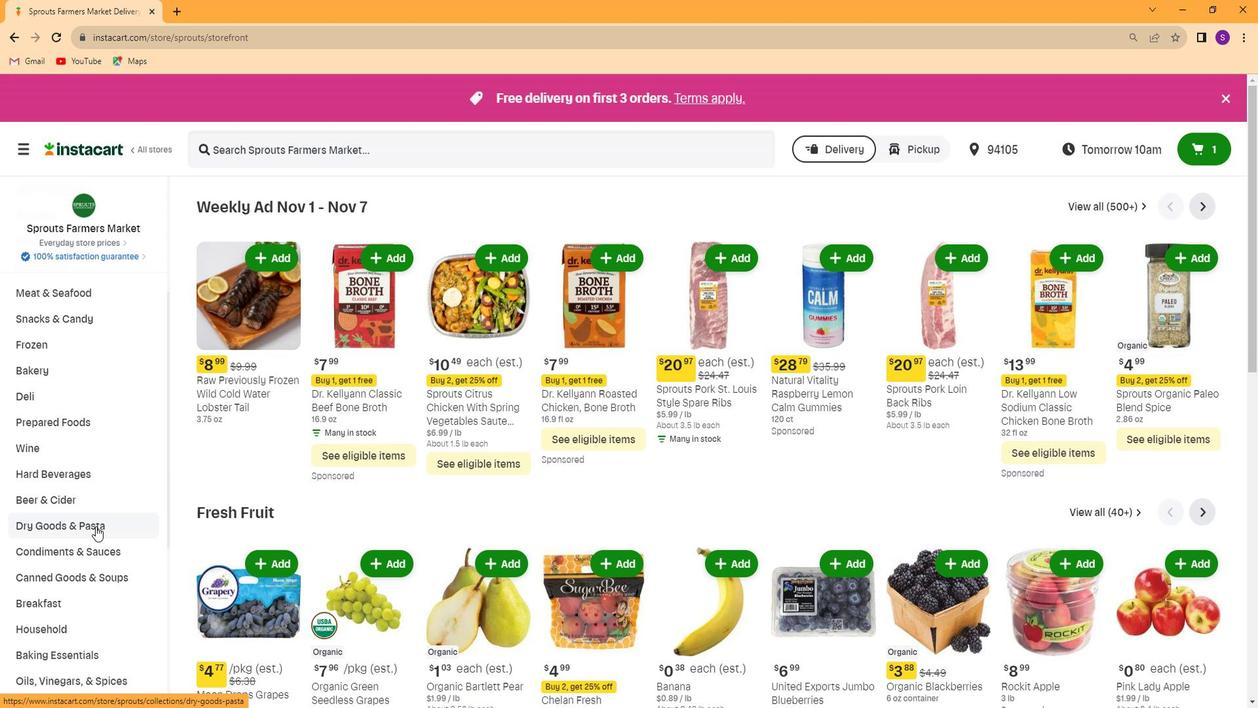 
Action: Mouse moved to (359, 386)
Screenshot: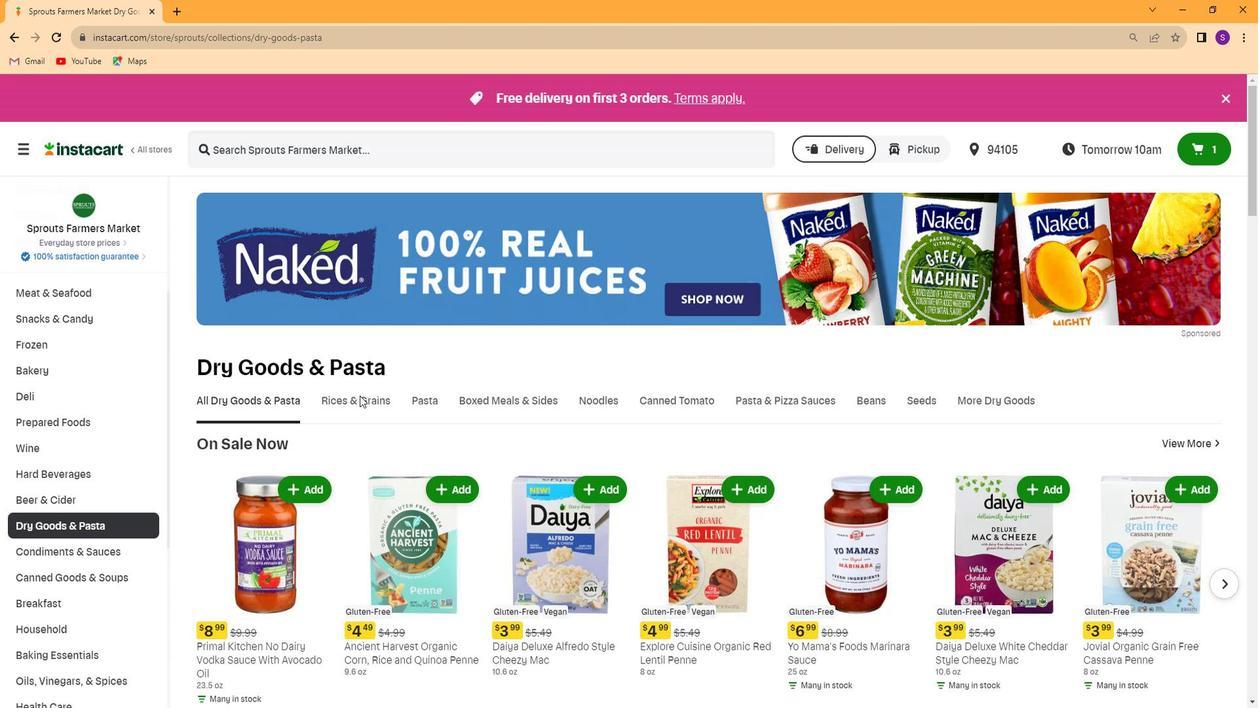 
Action: Mouse pressed left at (359, 386)
Screenshot: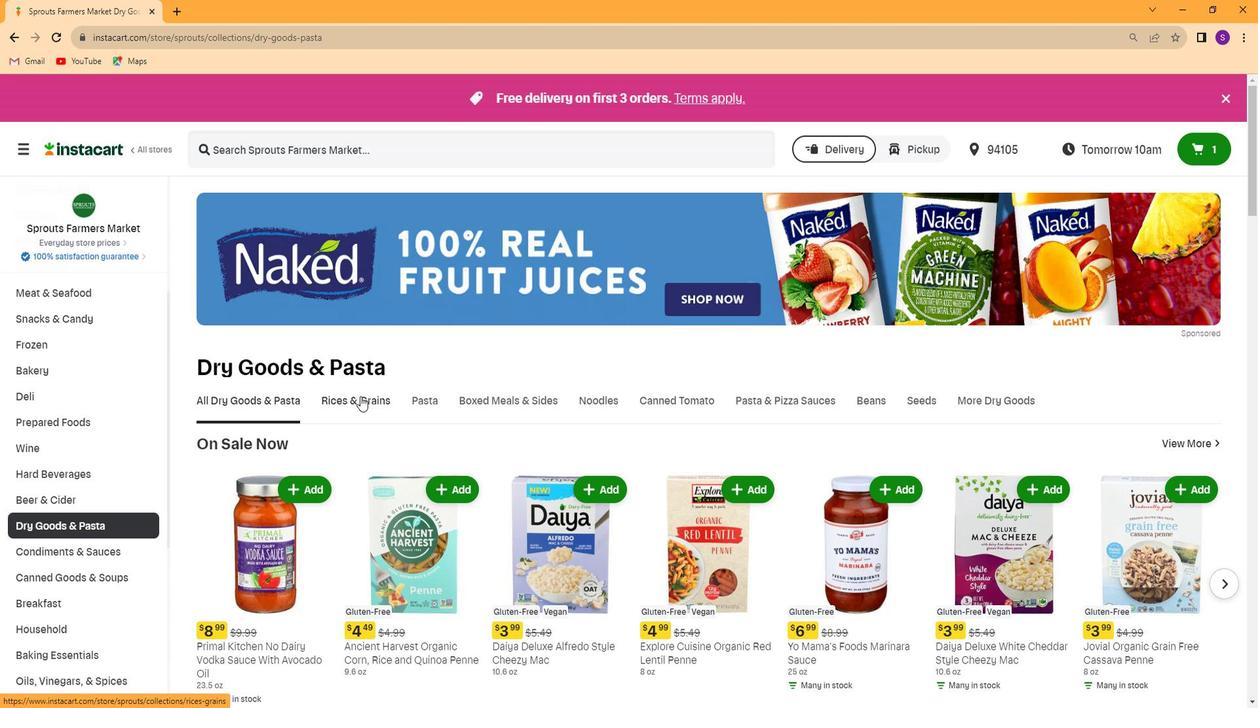 
Action: Mouse moved to (367, 441)
Screenshot: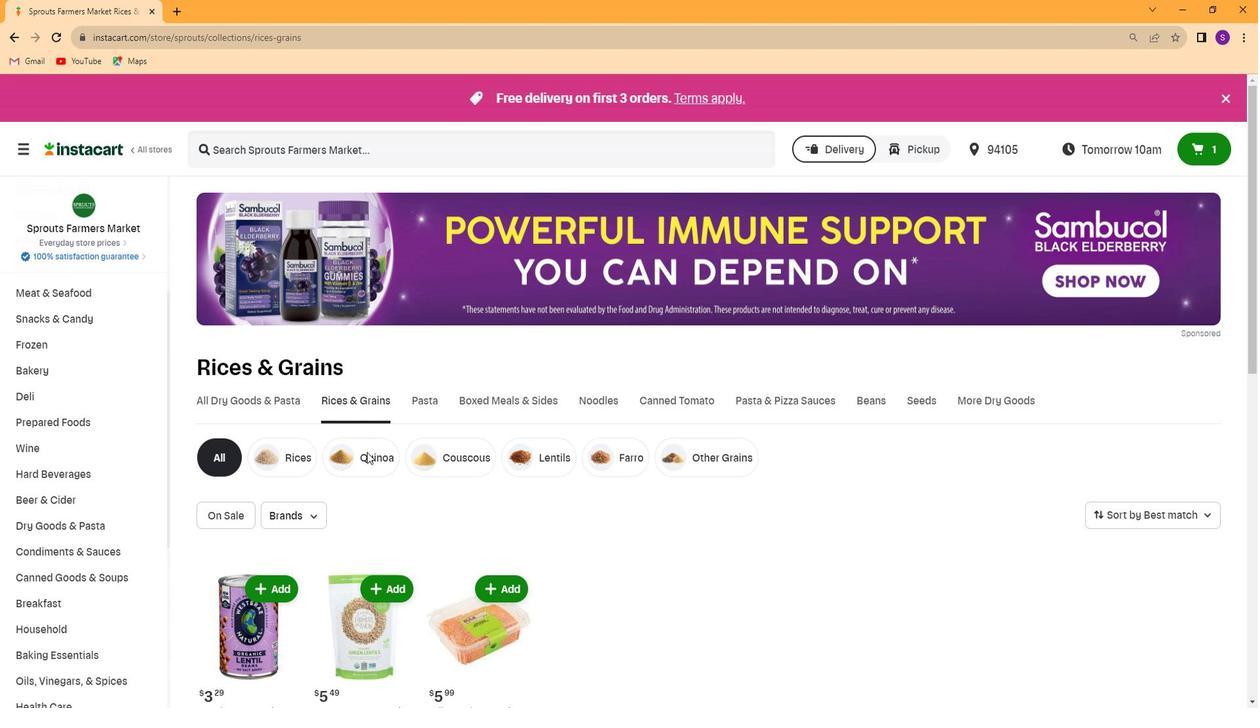 
Action: Mouse pressed left at (367, 441)
Screenshot: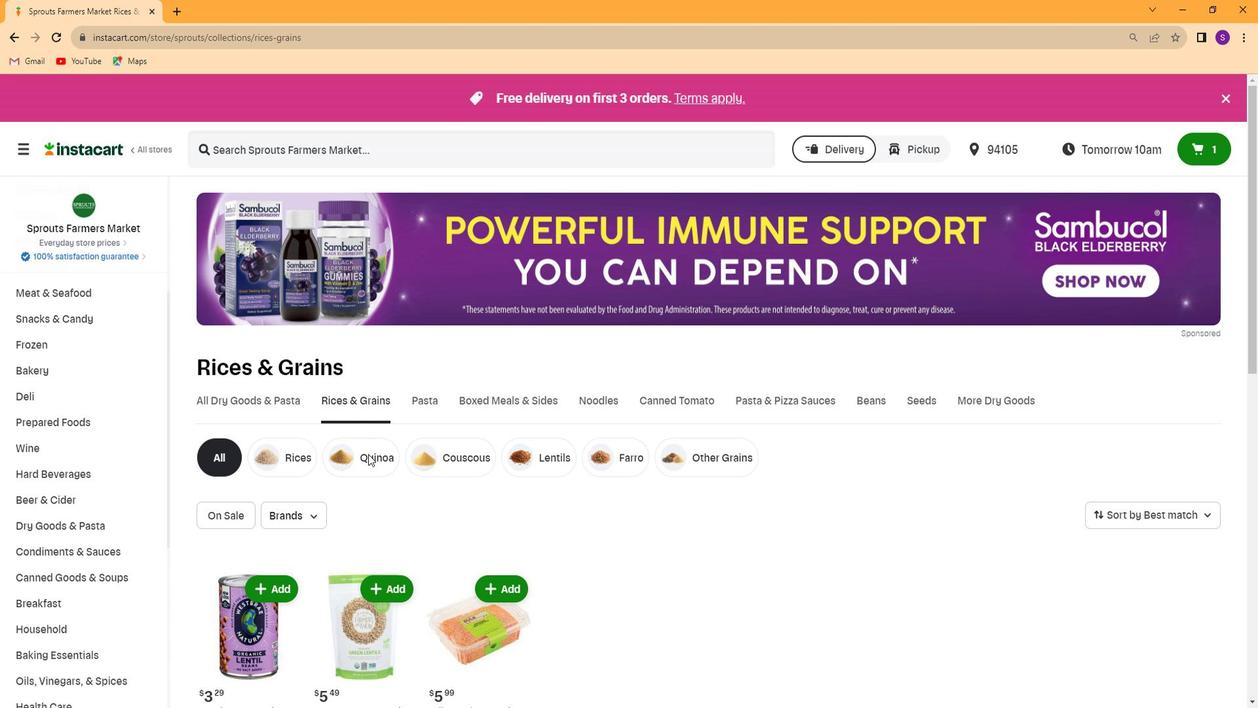 
Action: Mouse moved to (214, 347)
Screenshot: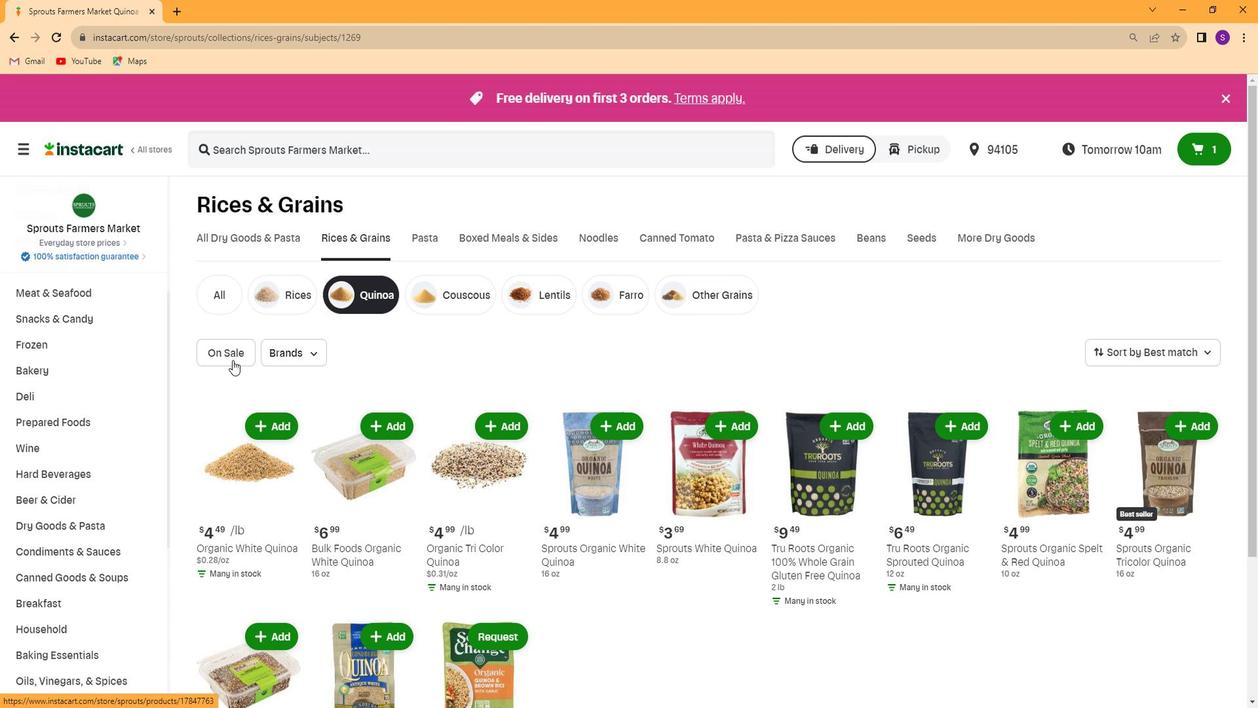 
Action: Mouse pressed left at (214, 347)
Screenshot: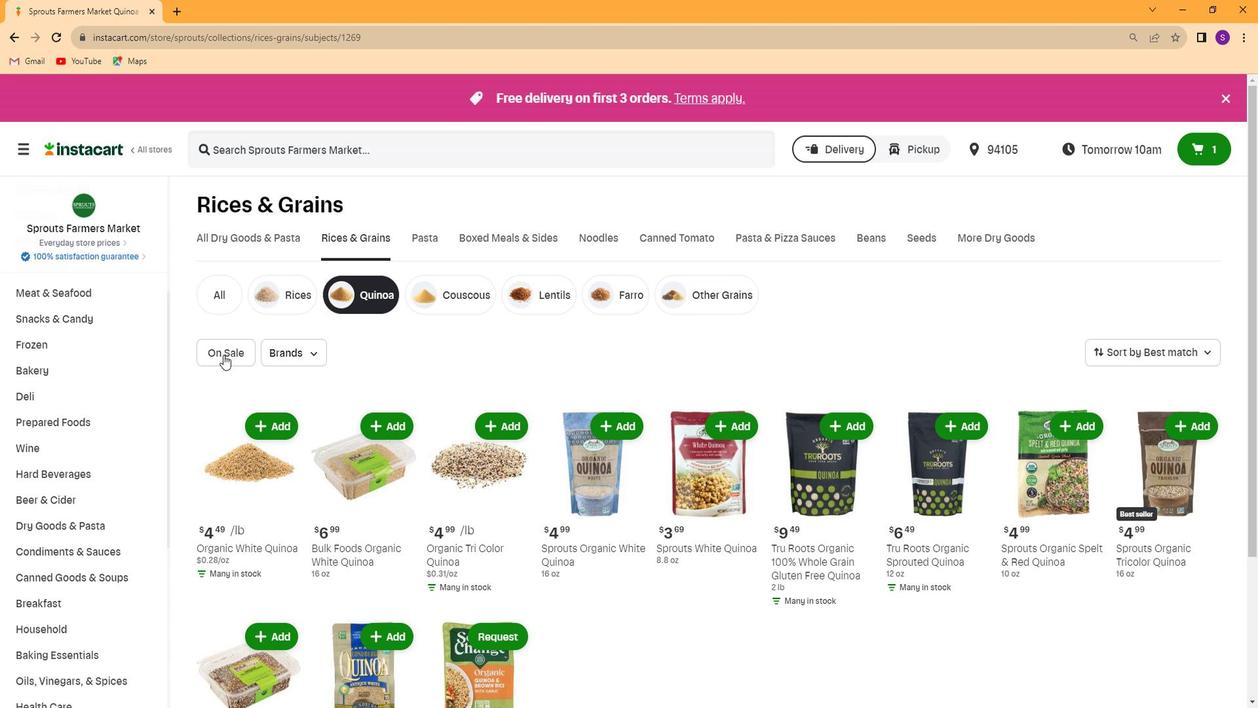
Action: Mouse moved to (602, 441)
Screenshot: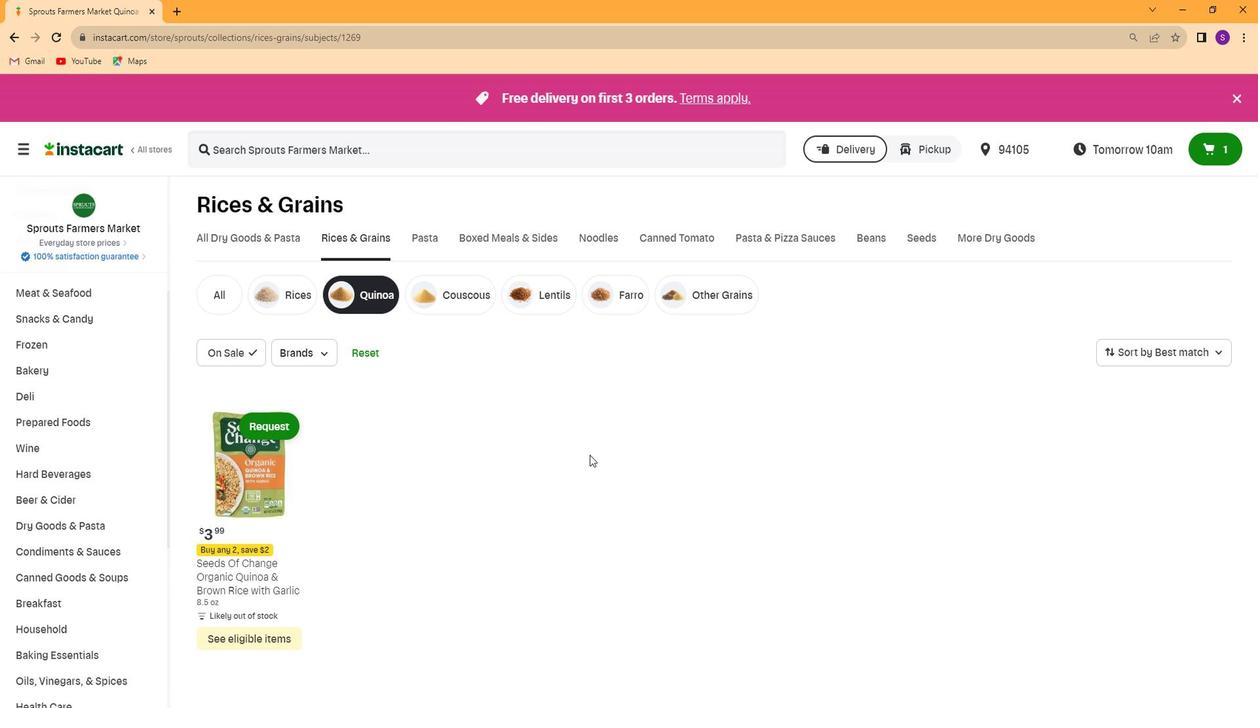 
